 Task: Make in the project CitrusTech a sprint 'Quick Strike'. Create in the project CitrusTech a sprint 'Quick Strike'. Add in the project CitrusTech a sprint 'Quick Strike'
Action: Mouse moved to (259, 69)
Screenshot: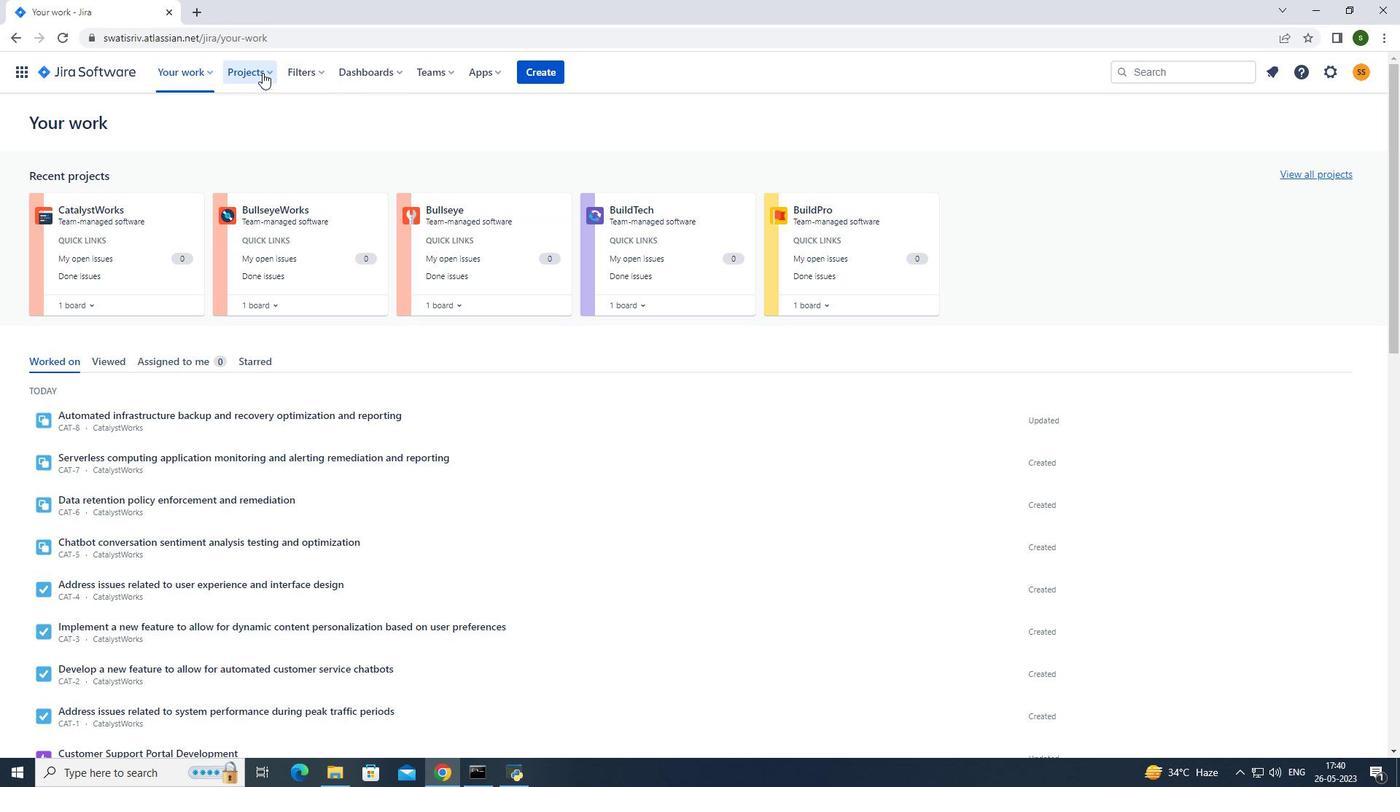 
Action: Mouse pressed left at (259, 69)
Screenshot: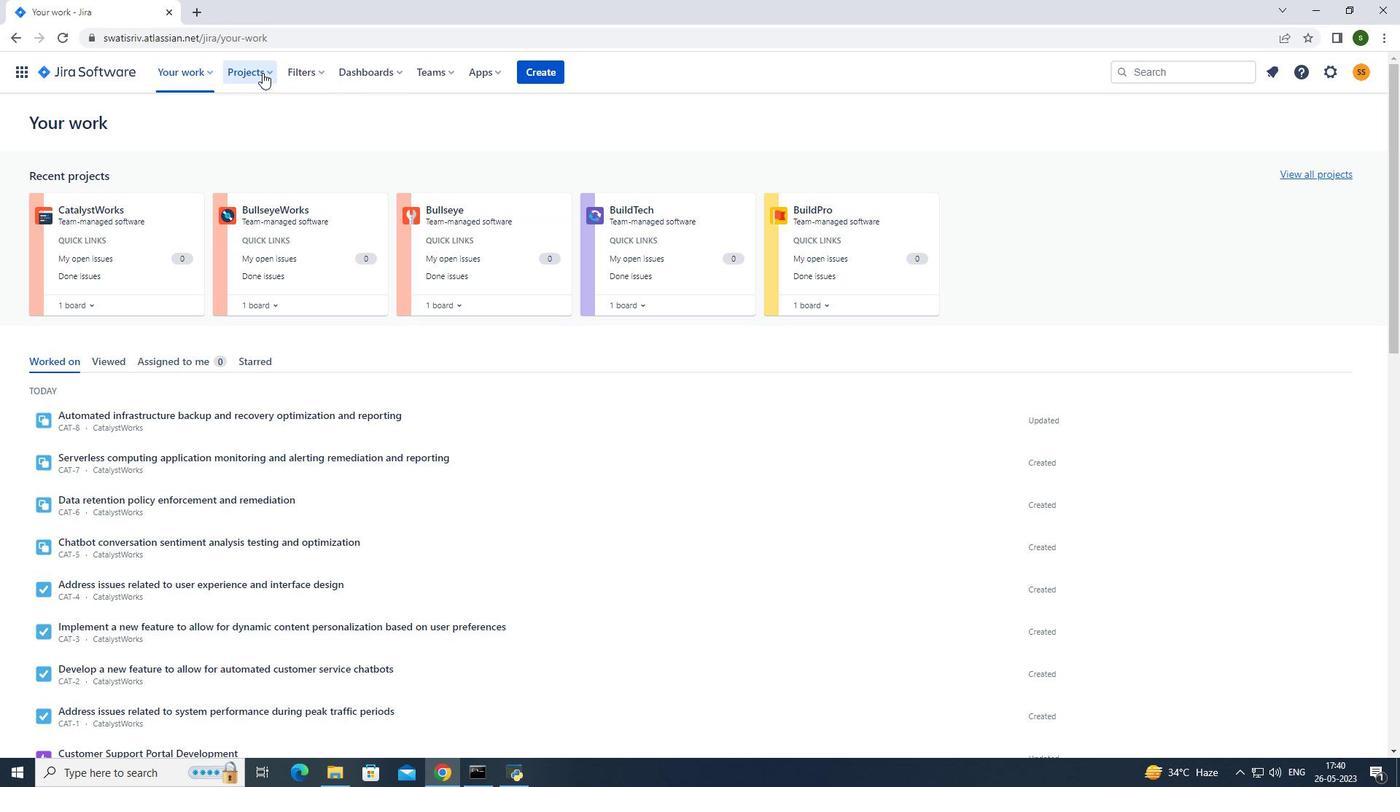
Action: Mouse moved to (275, 137)
Screenshot: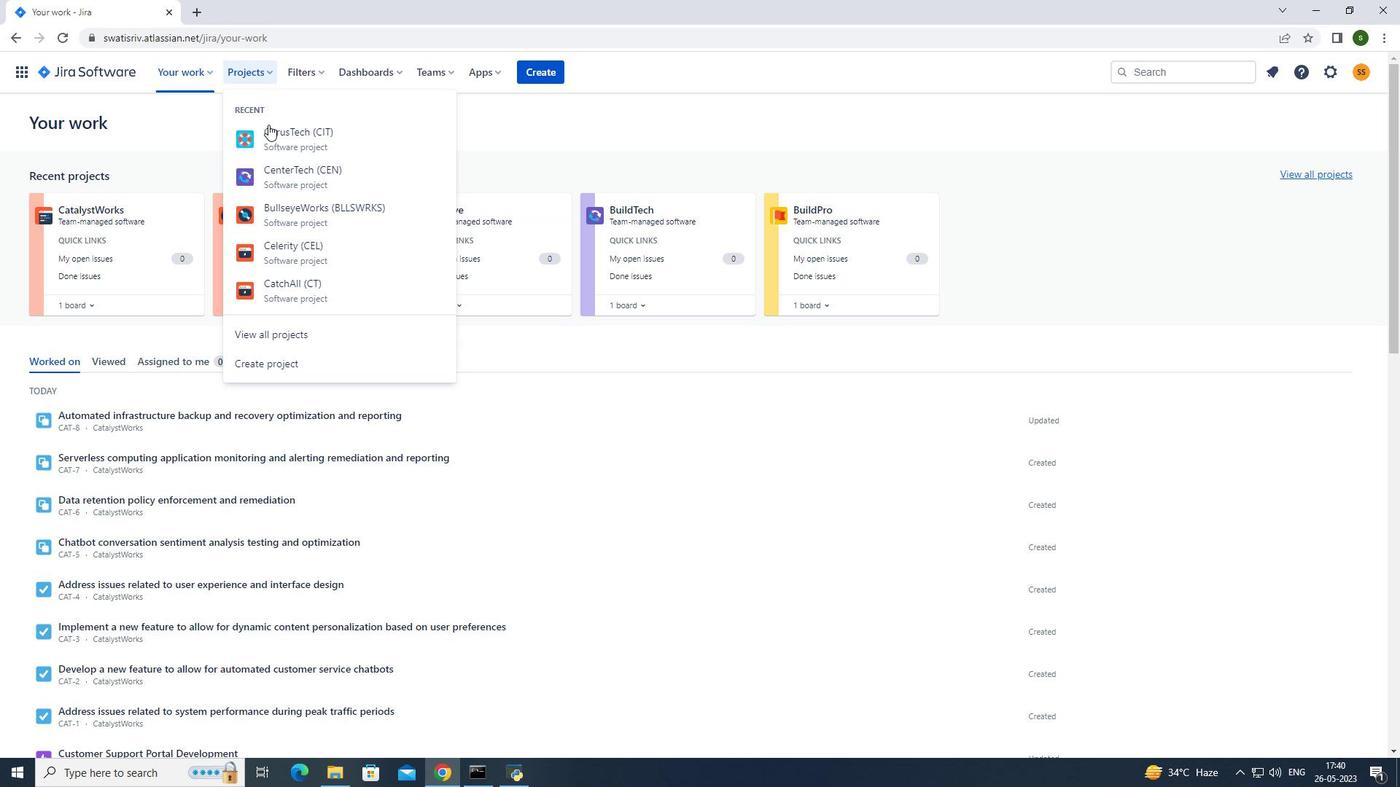 
Action: Mouse pressed left at (275, 137)
Screenshot: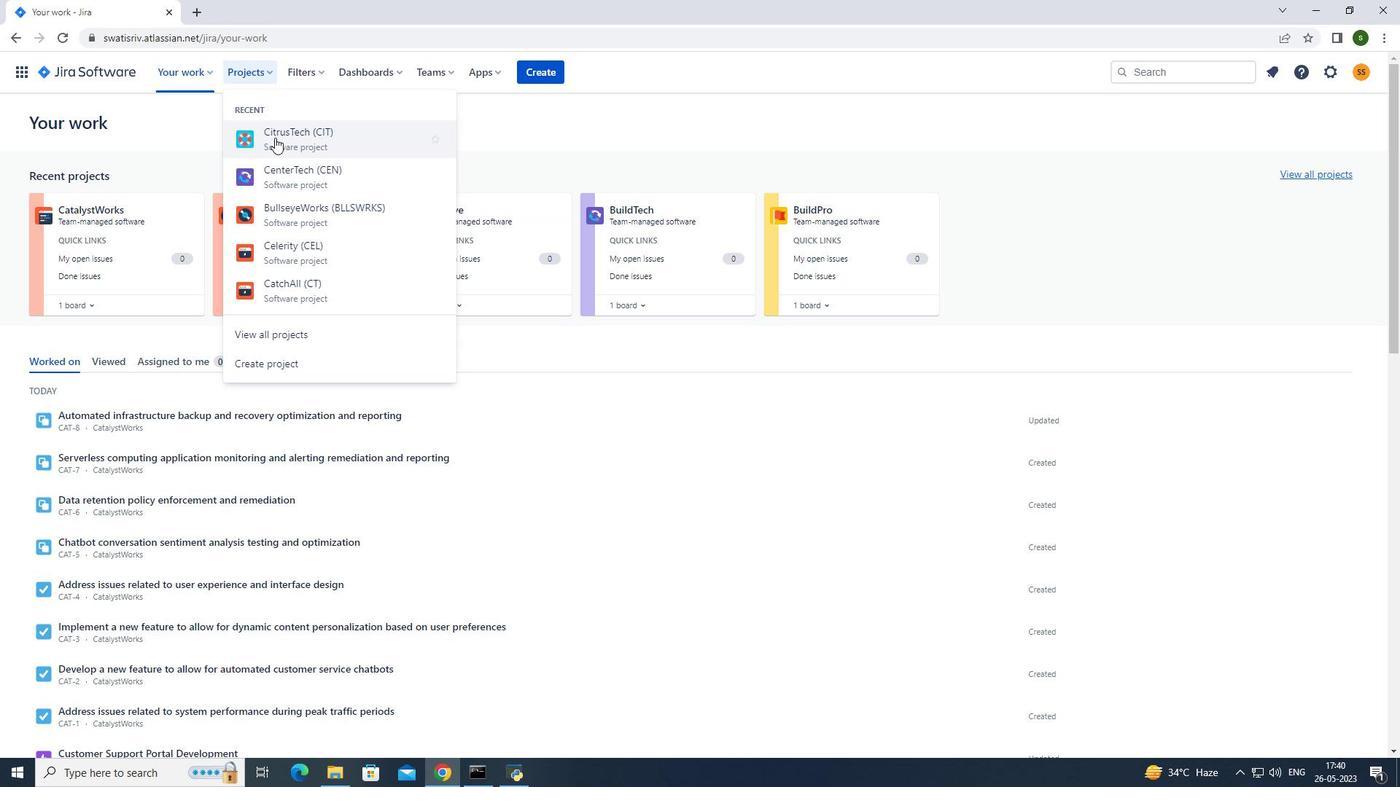 
Action: Mouse moved to (91, 215)
Screenshot: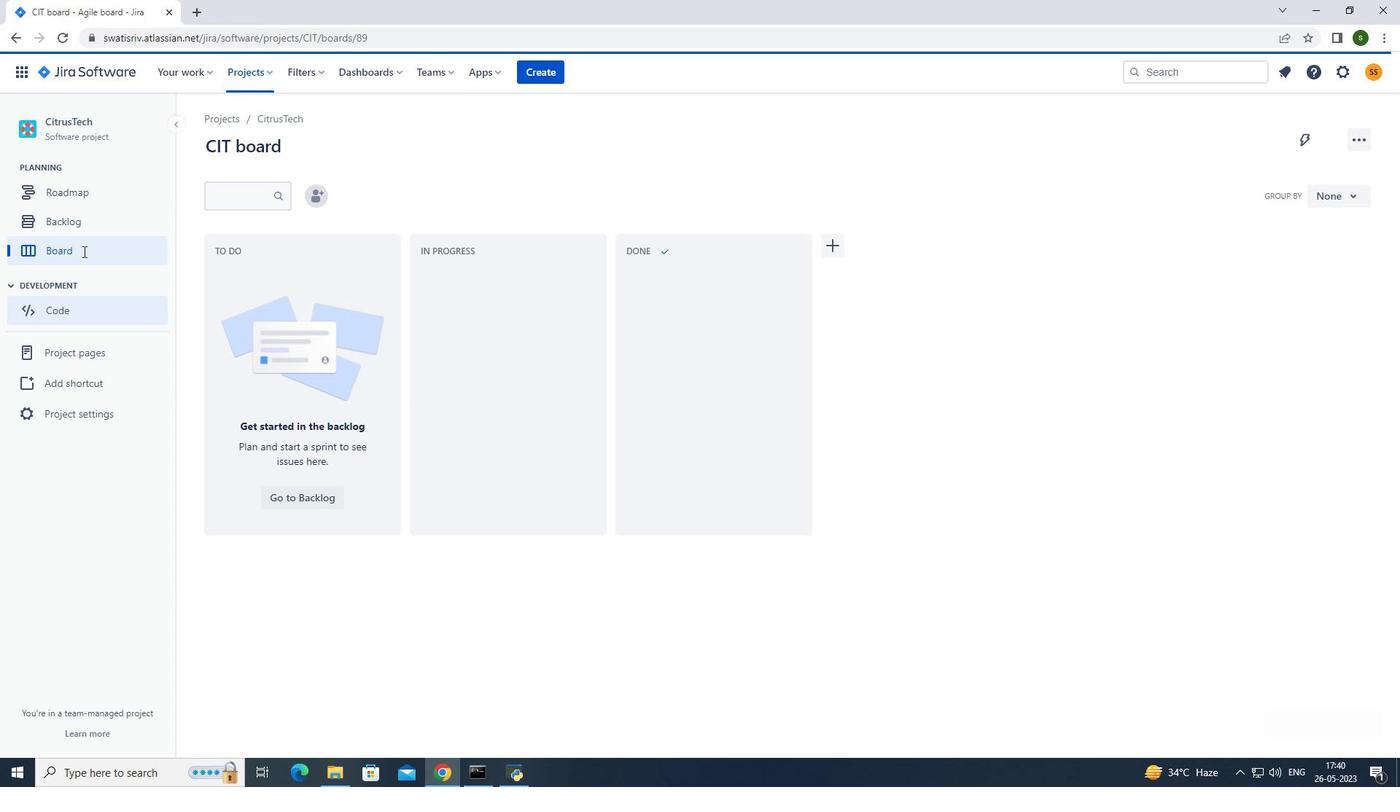 
Action: Mouse pressed left at (91, 215)
Screenshot: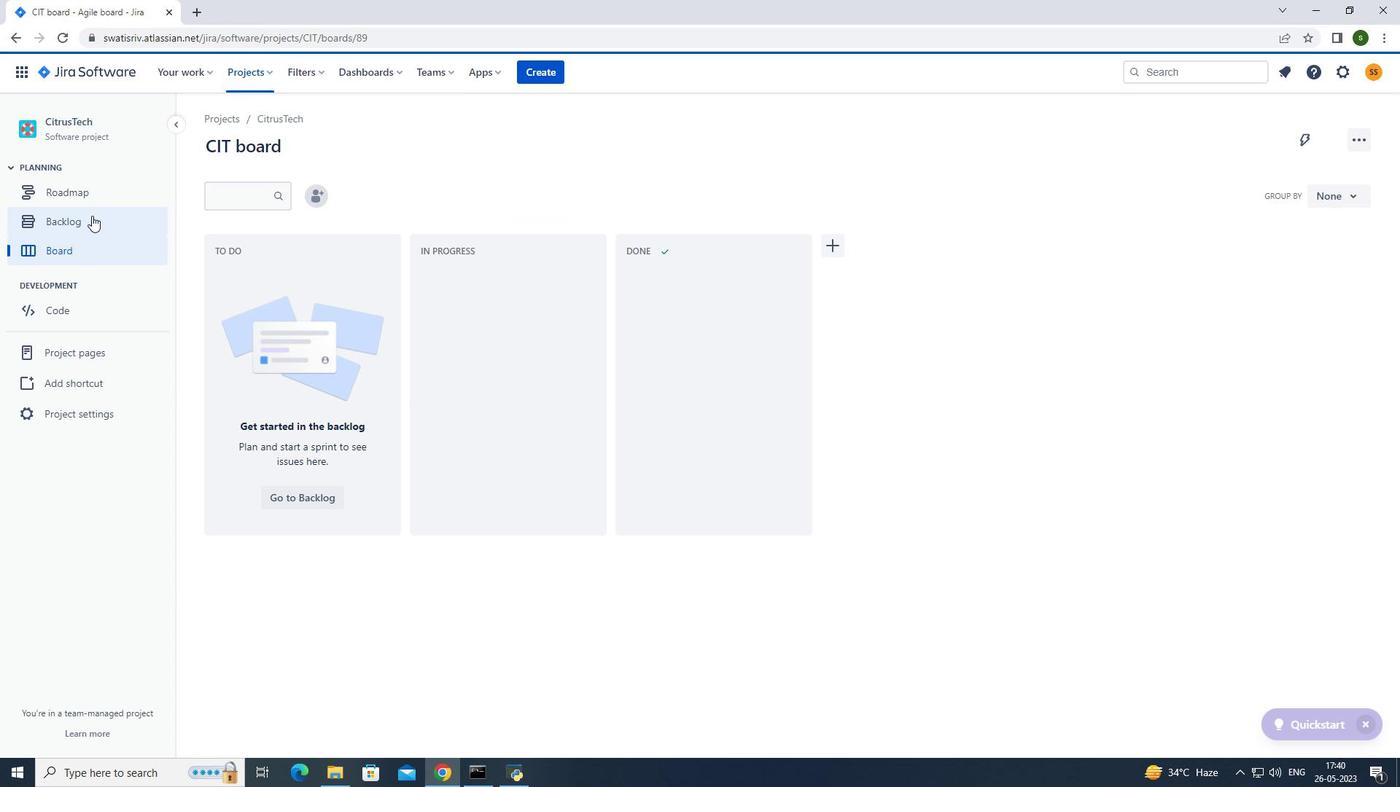
Action: Mouse moved to (1332, 232)
Screenshot: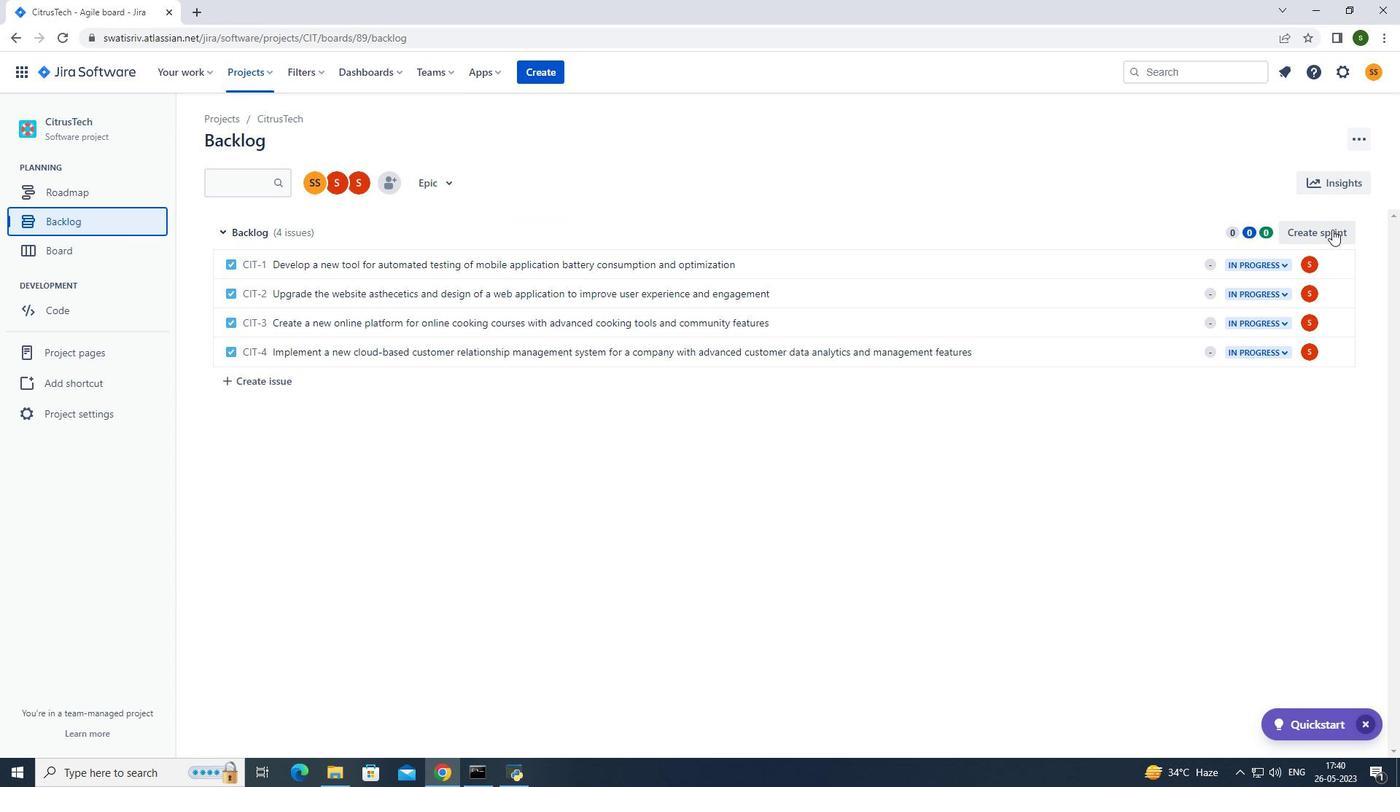 
Action: Mouse pressed left at (1332, 232)
Screenshot: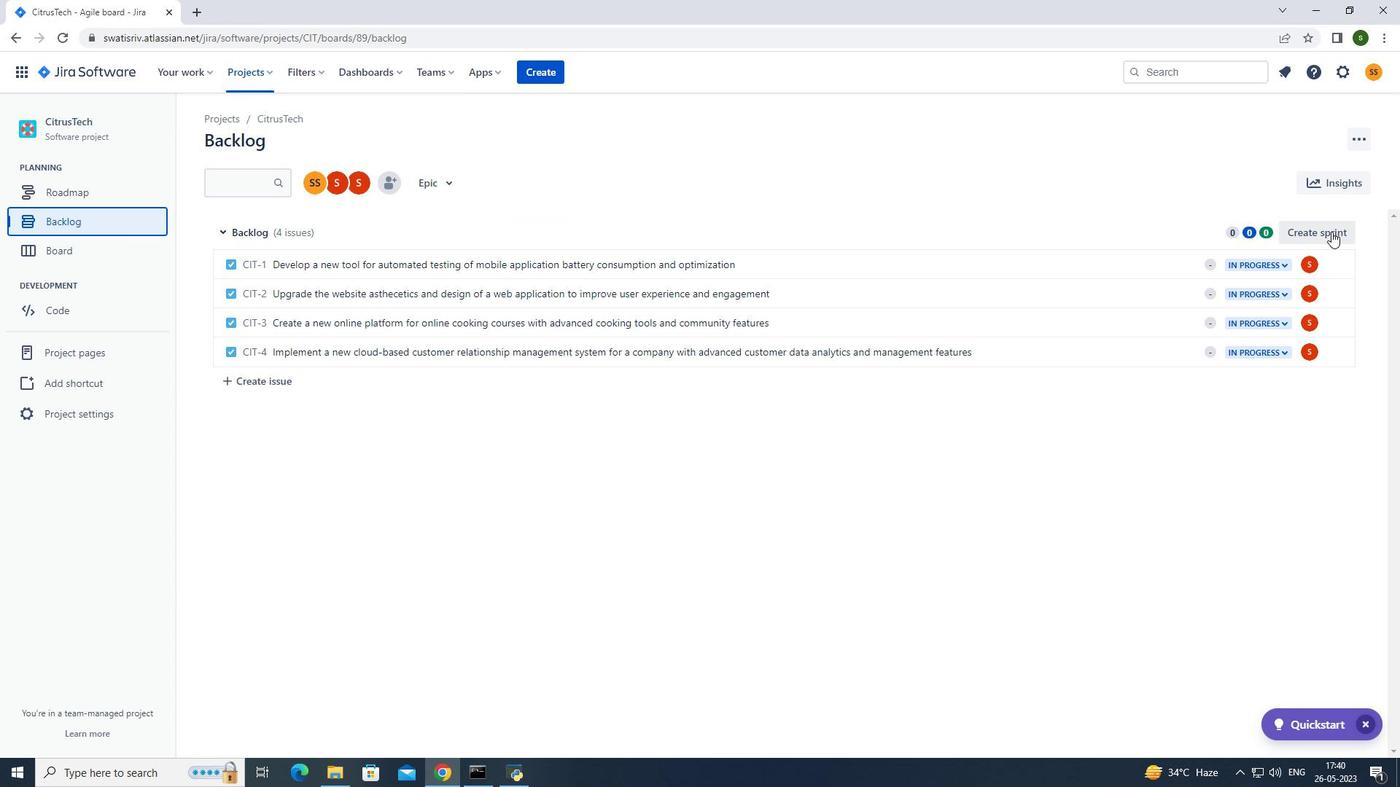 
Action: Mouse moved to (1346, 230)
Screenshot: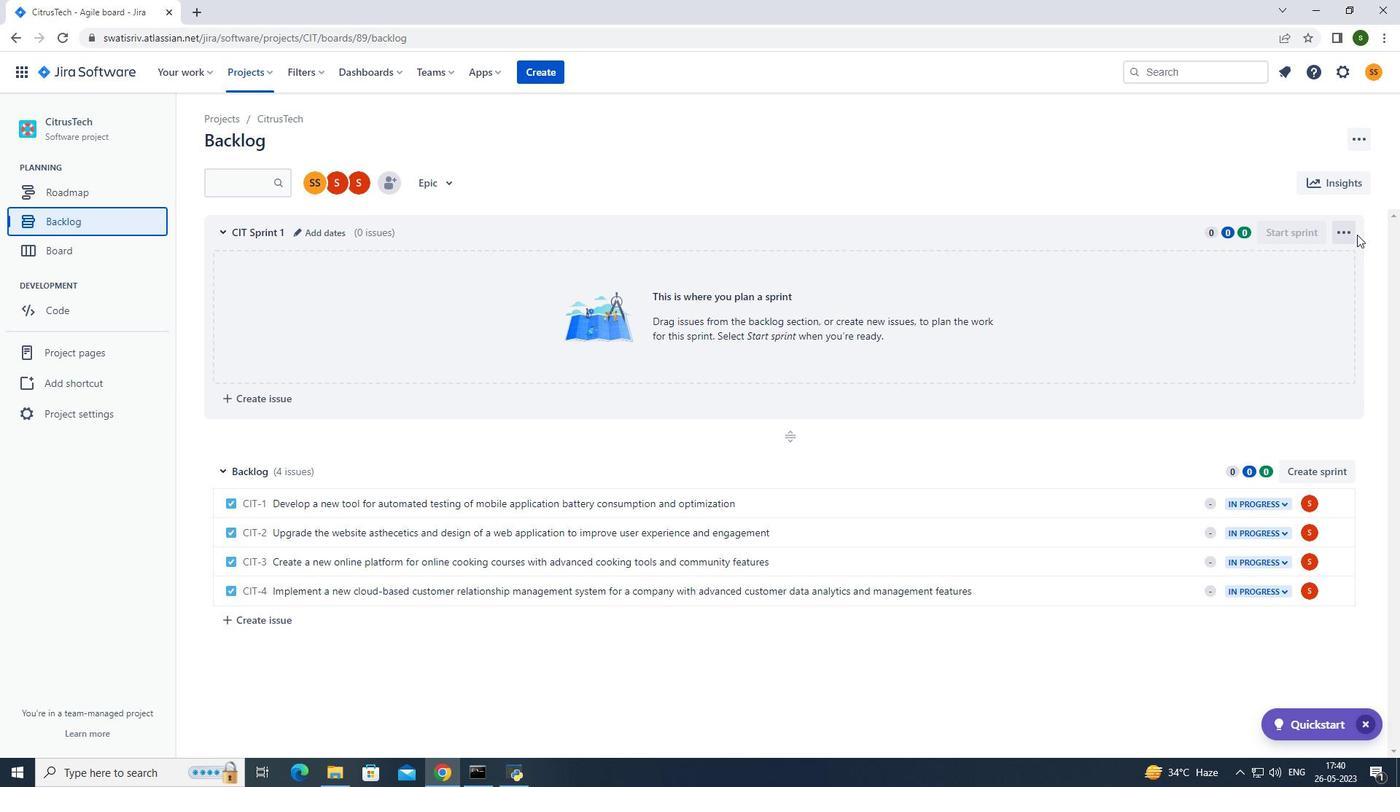 
Action: Mouse pressed left at (1346, 230)
Screenshot: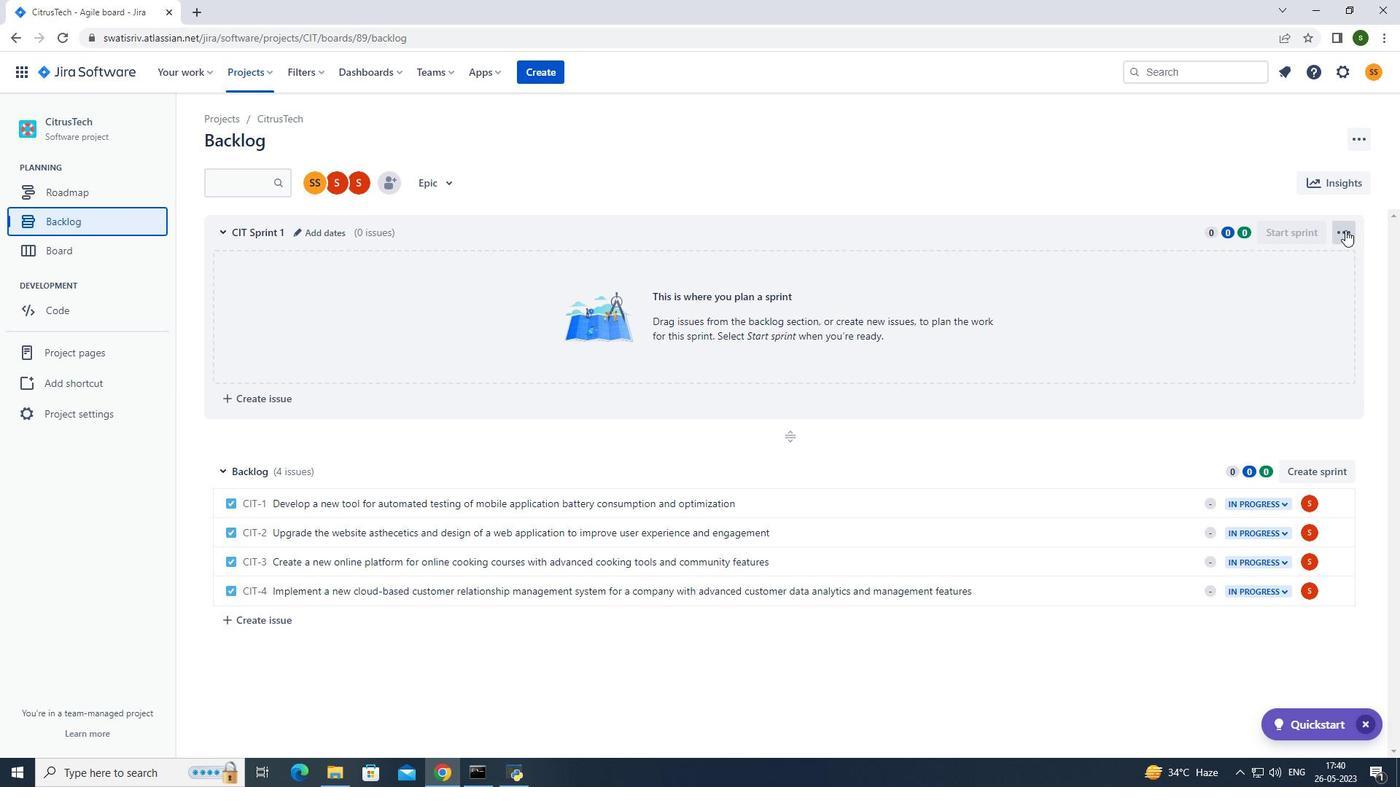 
Action: Mouse moved to (1327, 263)
Screenshot: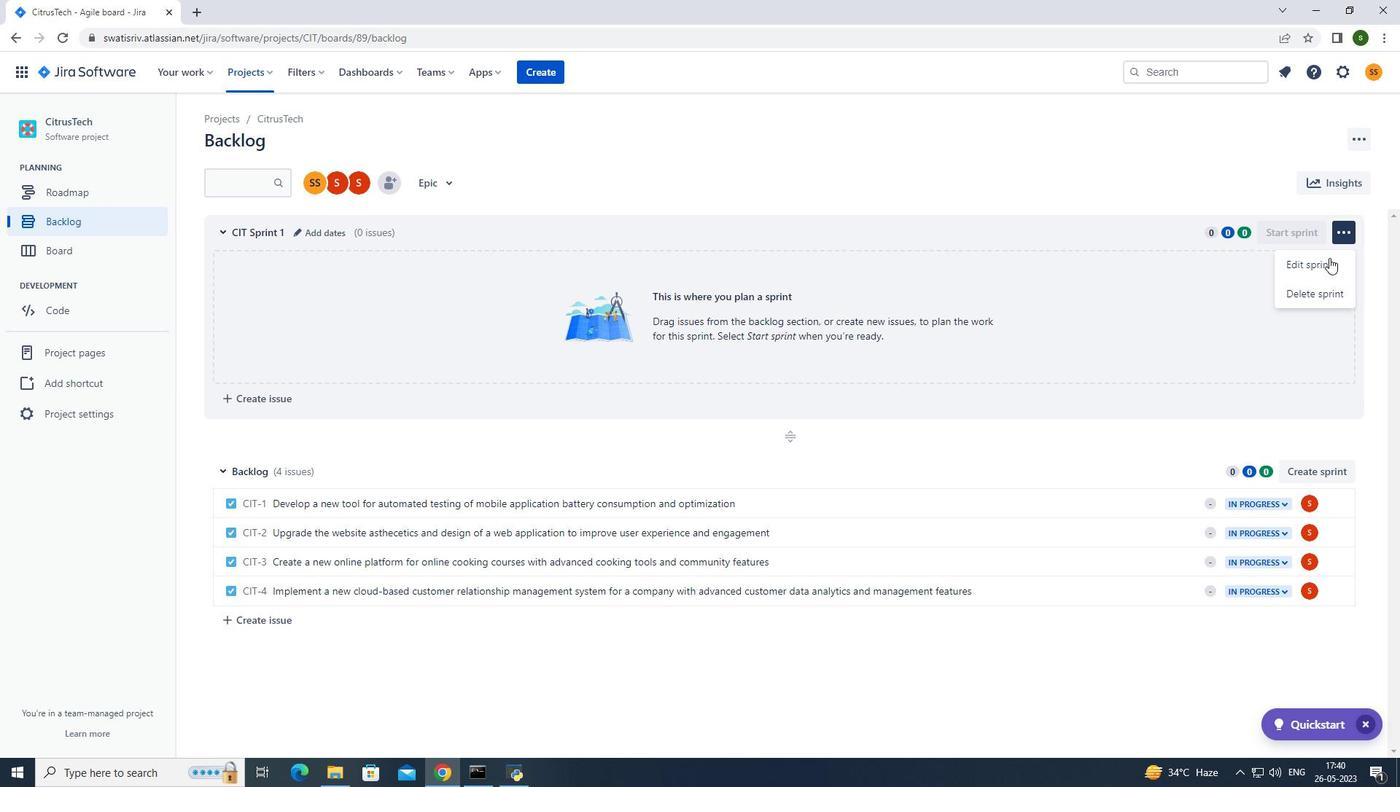 
Action: Mouse pressed left at (1327, 263)
Screenshot: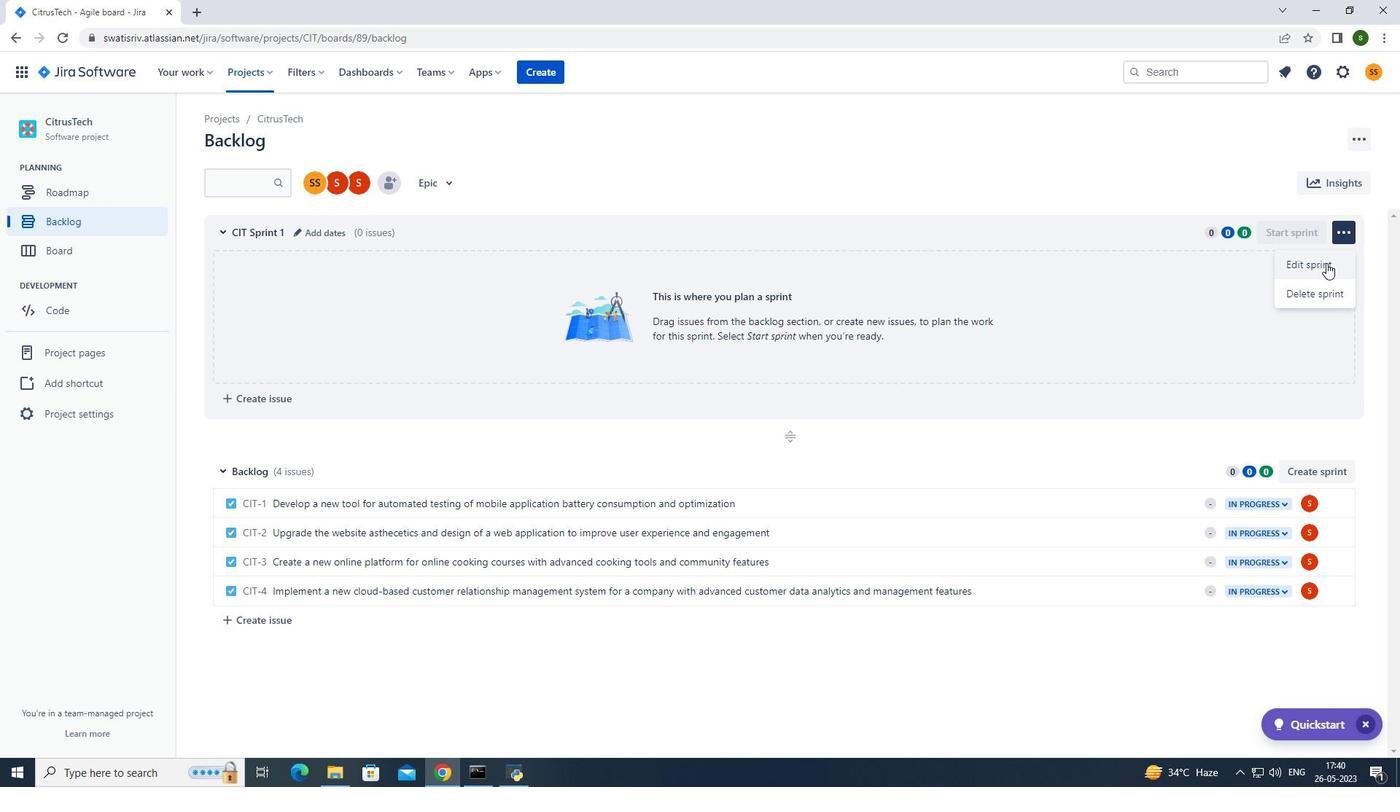 
Action: Mouse moved to (603, 180)
Screenshot: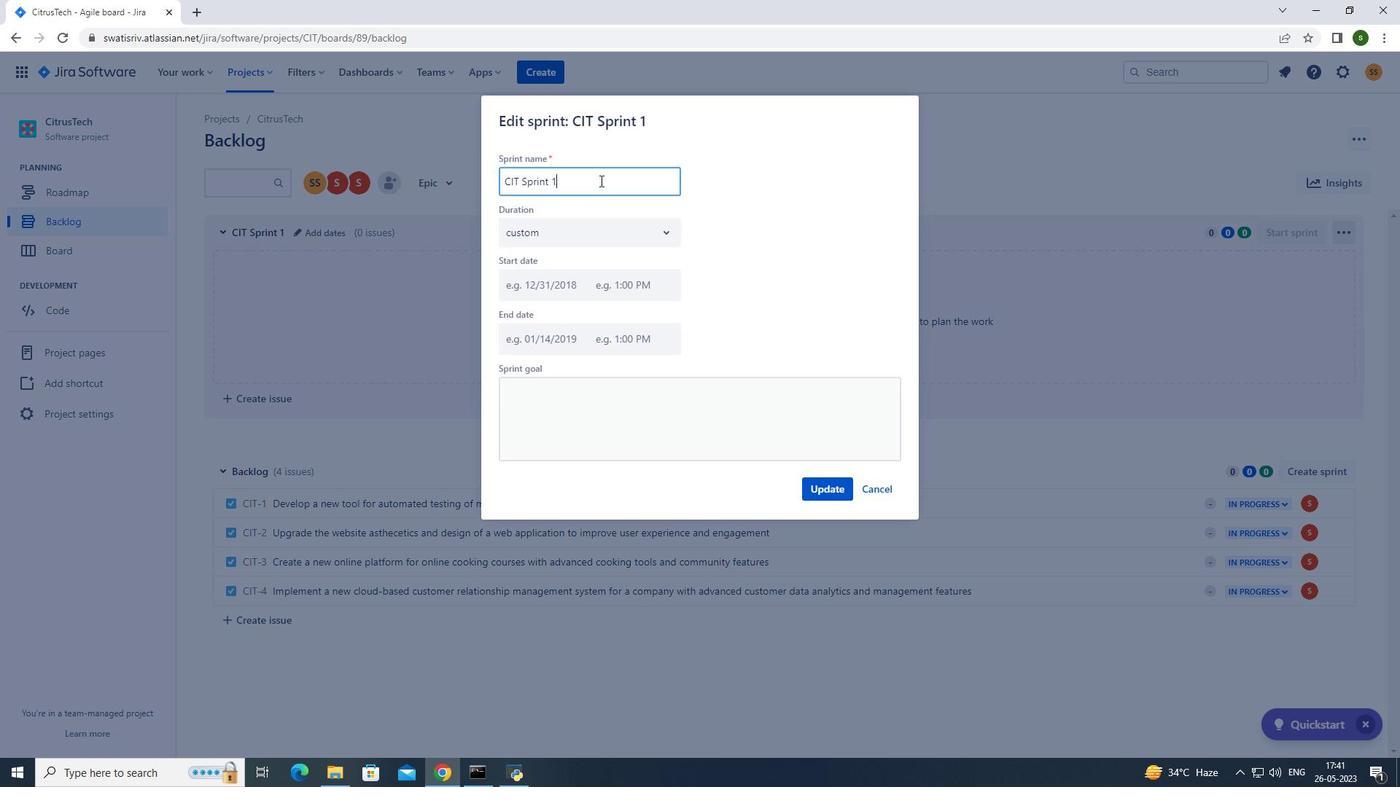 
Action: Key pressed <Key.backspace><Key.backspace><Key.backspace><Key.backspace><Key.backspace><Key.backspace><Key.backspace><Key.backspace><Key.backspace><Key.backspace><Key.backspace><Key.backspace><Key.backspace><Key.backspace><Key.caps_lock>Q<Key.caps_lock>uick<Key.space><Key.caps_lock>S<Key.caps_lock>trike
Screenshot: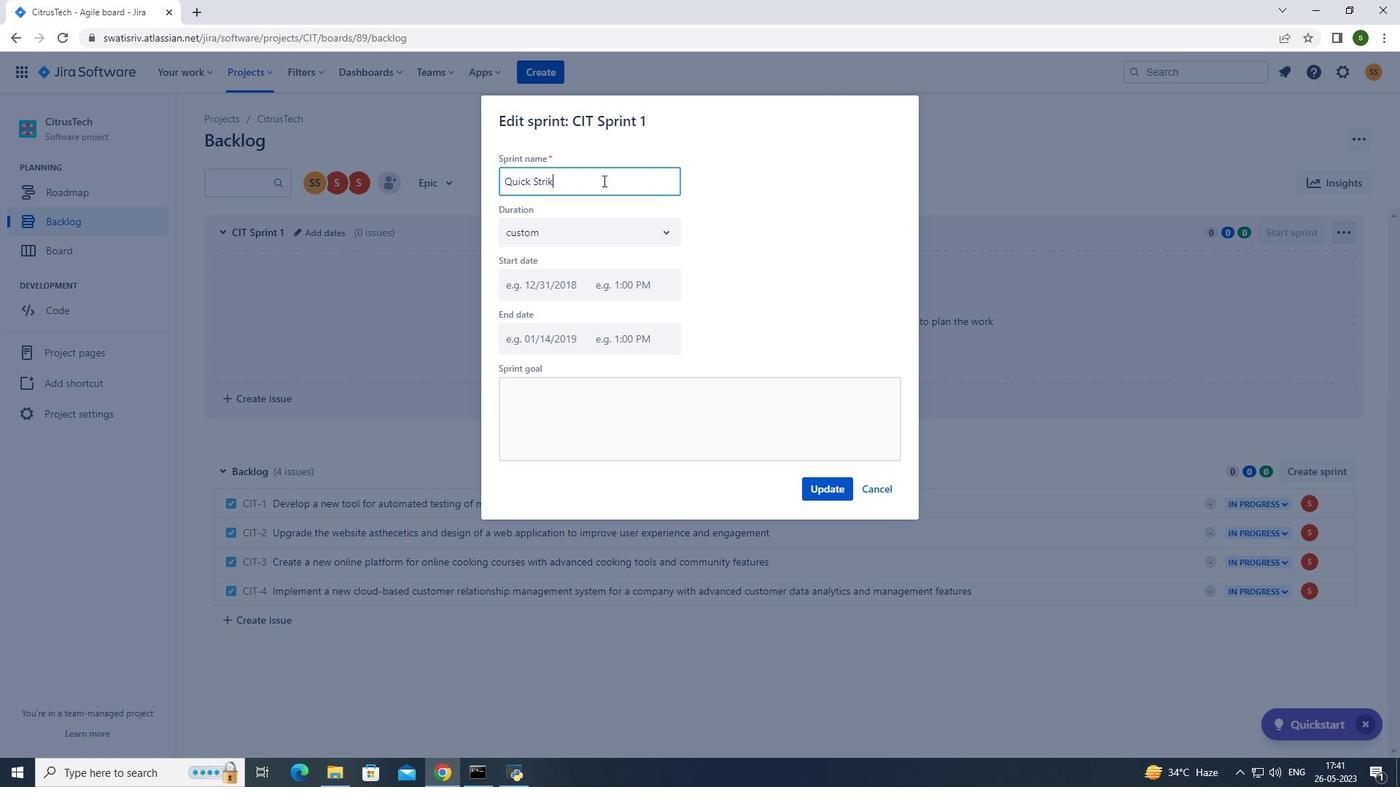 
Action: Mouse moved to (816, 489)
Screenshot: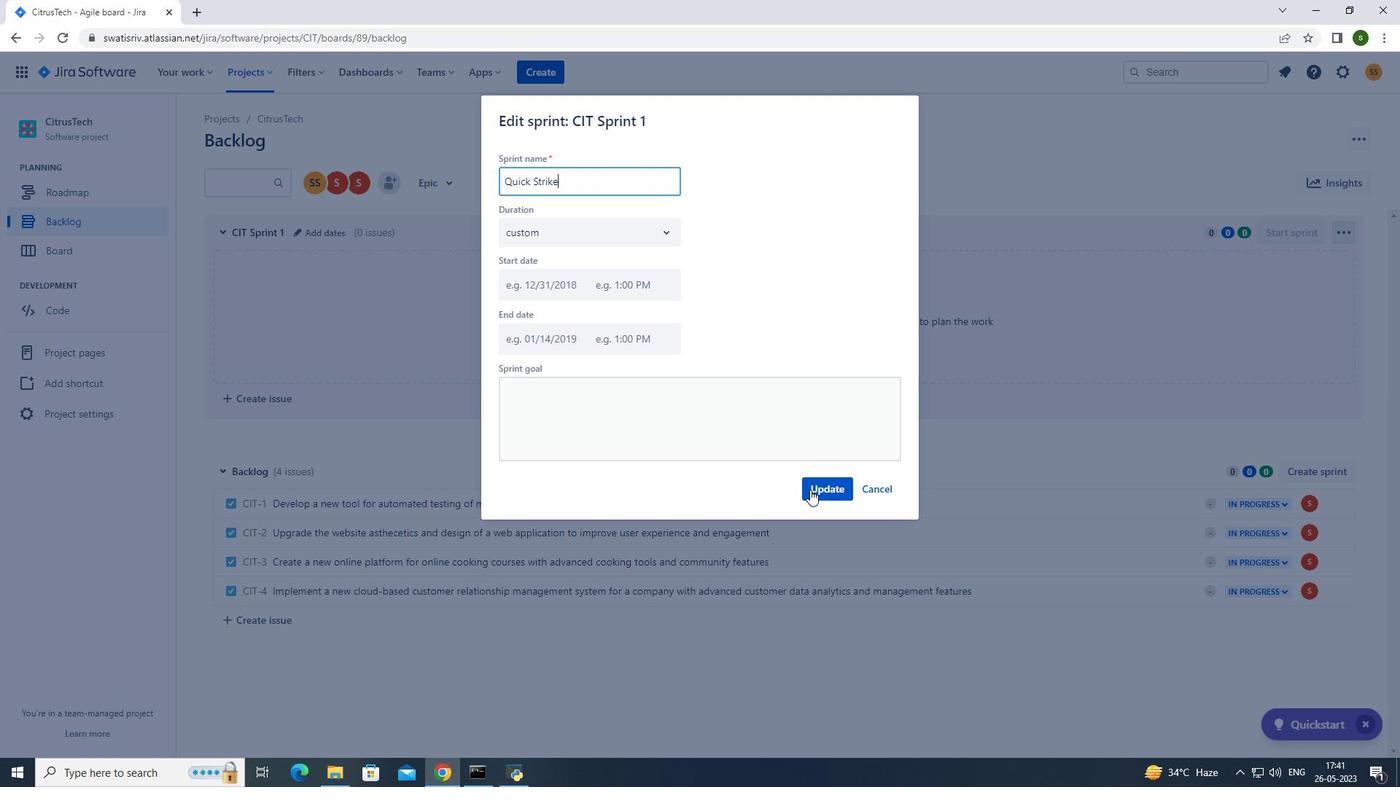 
Action: Mouse pressed left at (816, 489)
Screenshot: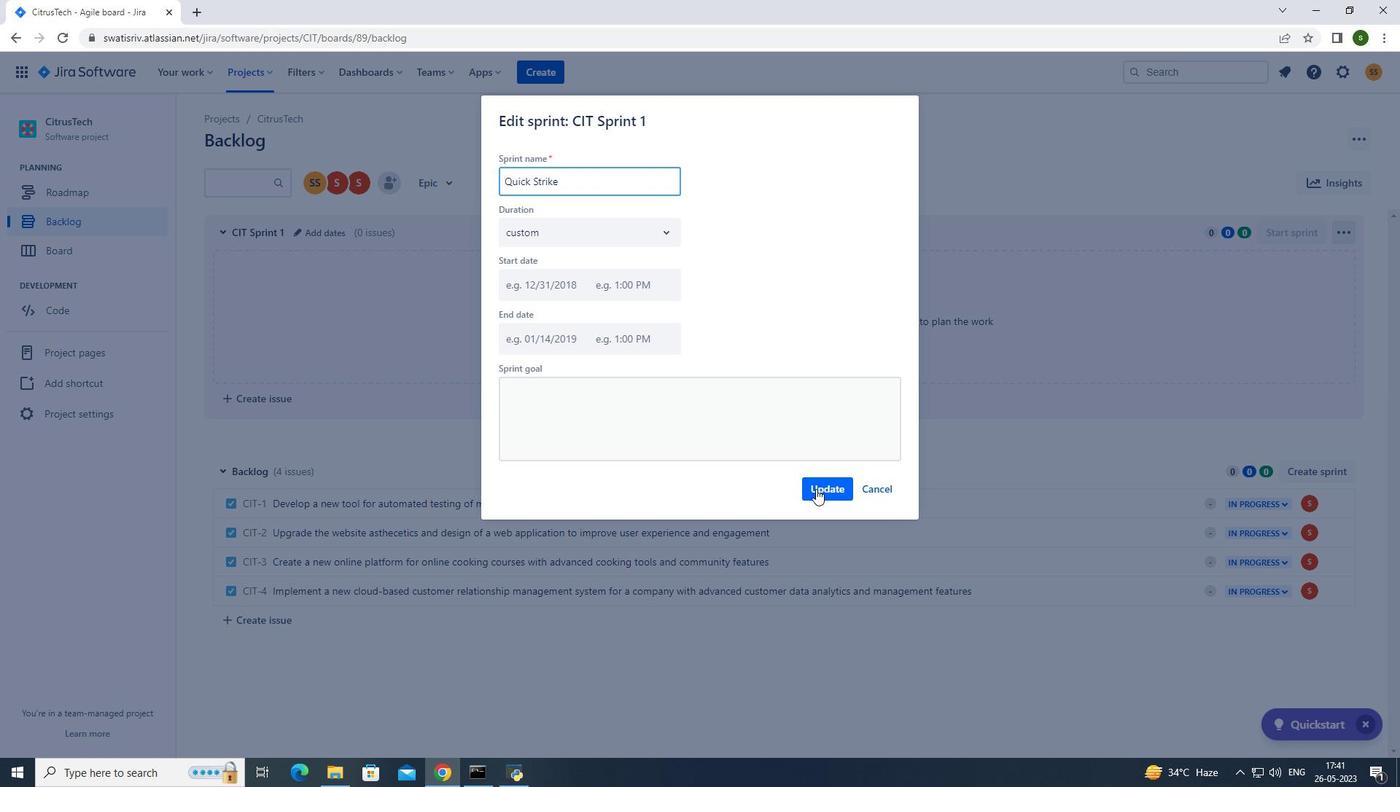 
Action: Mouse moved to (253, 71)
Screenshot: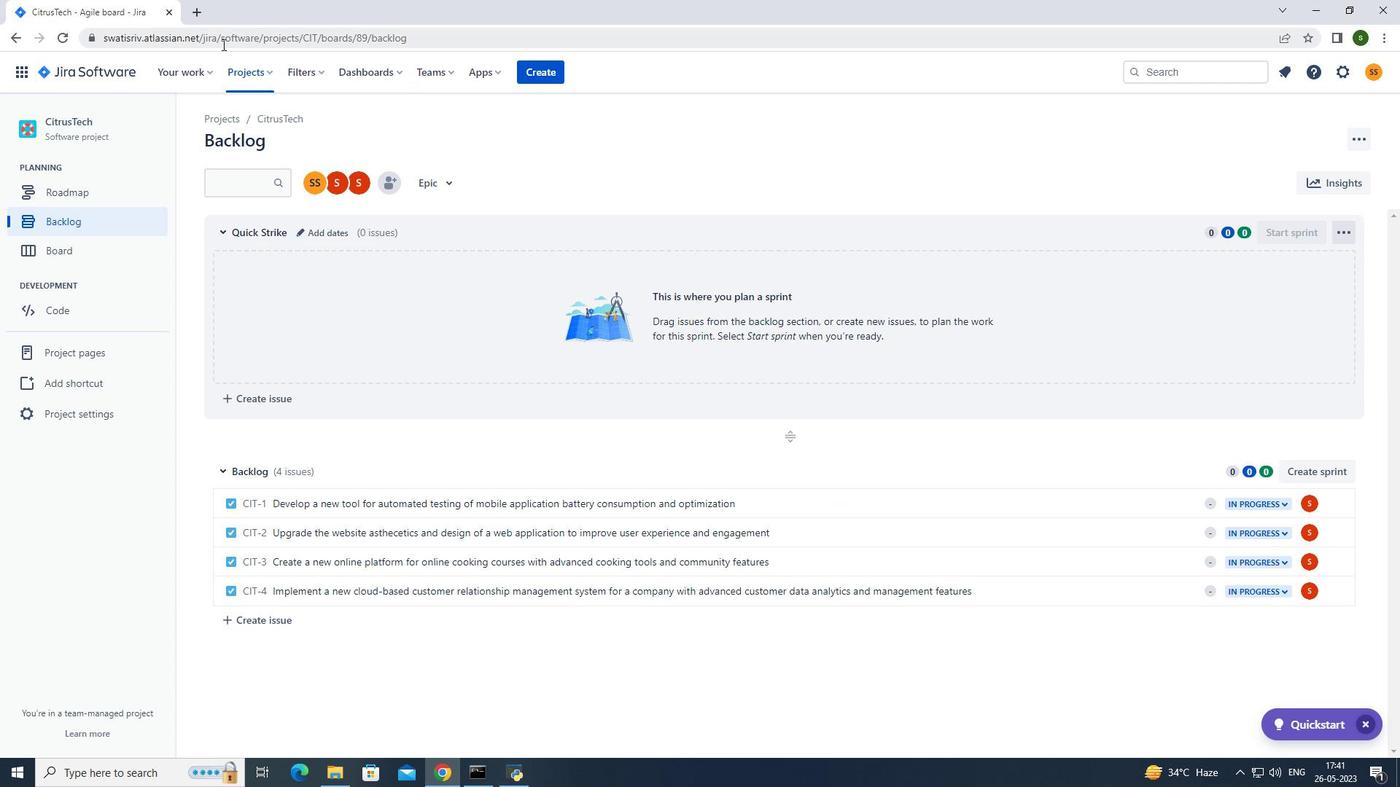 
Action: Mouse pressed left at (253, 71)
Screenshot: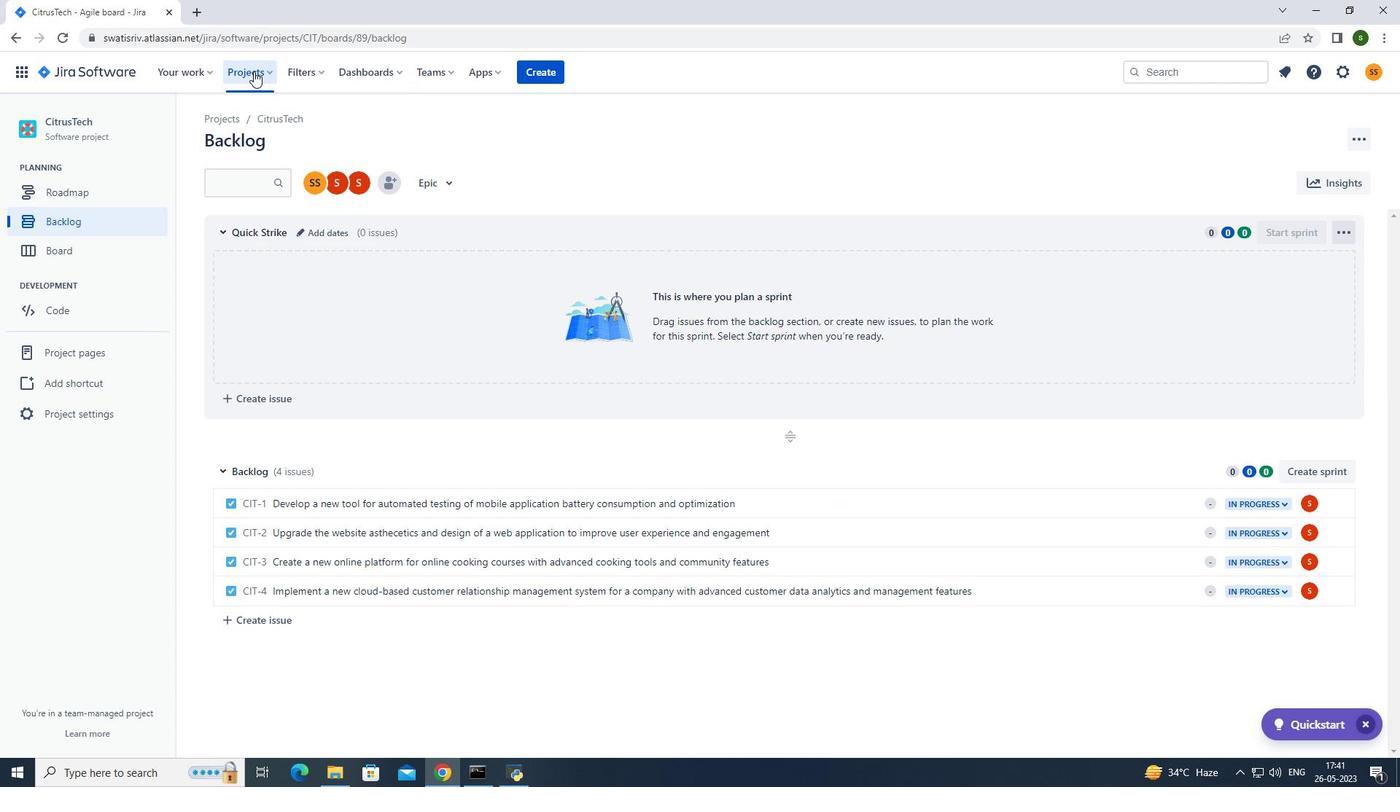 
Action: Mouse moved to (306, 145)
Screenshot: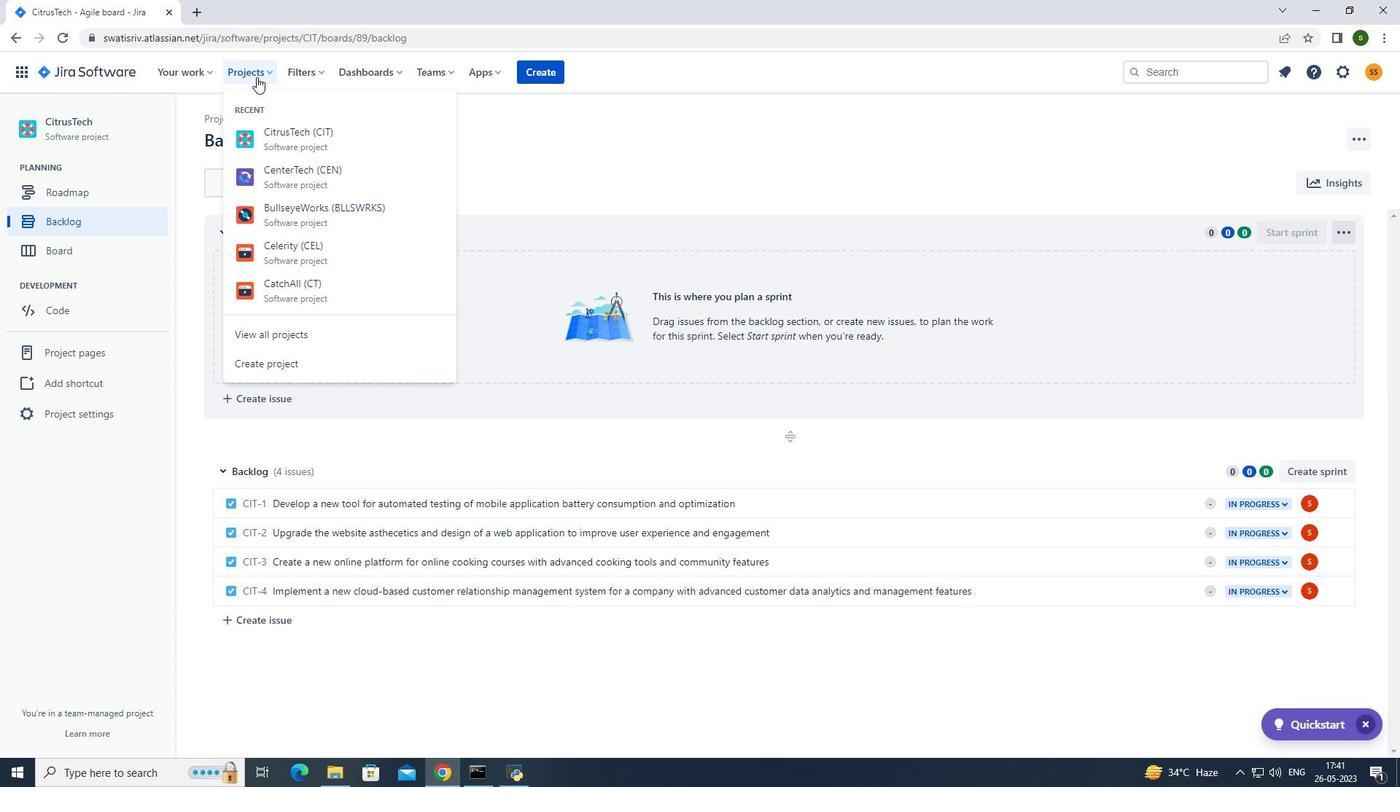 
Action: Mouse pressed left at (306, 145)
Screenshot: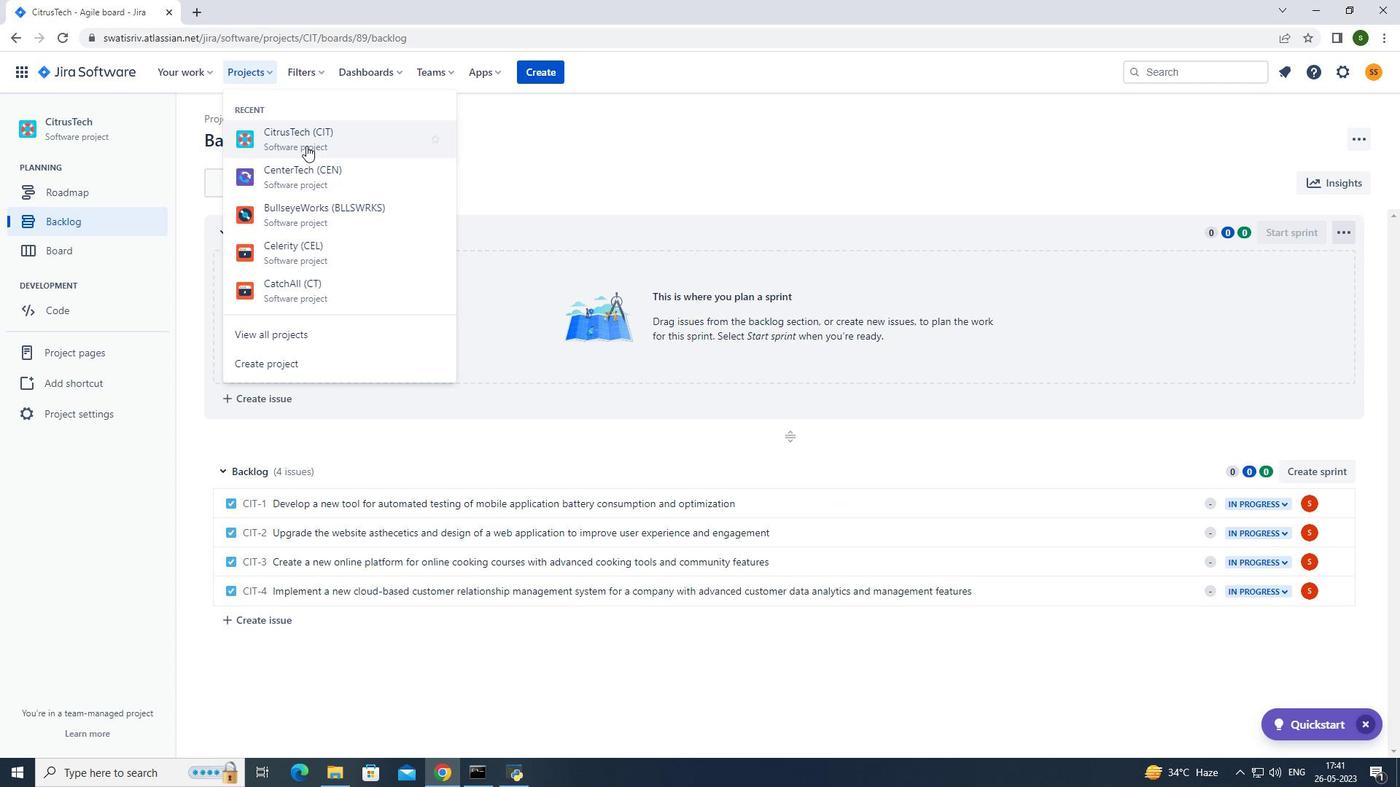 
Action: Mouse moved to (90, 226)
Screenshot: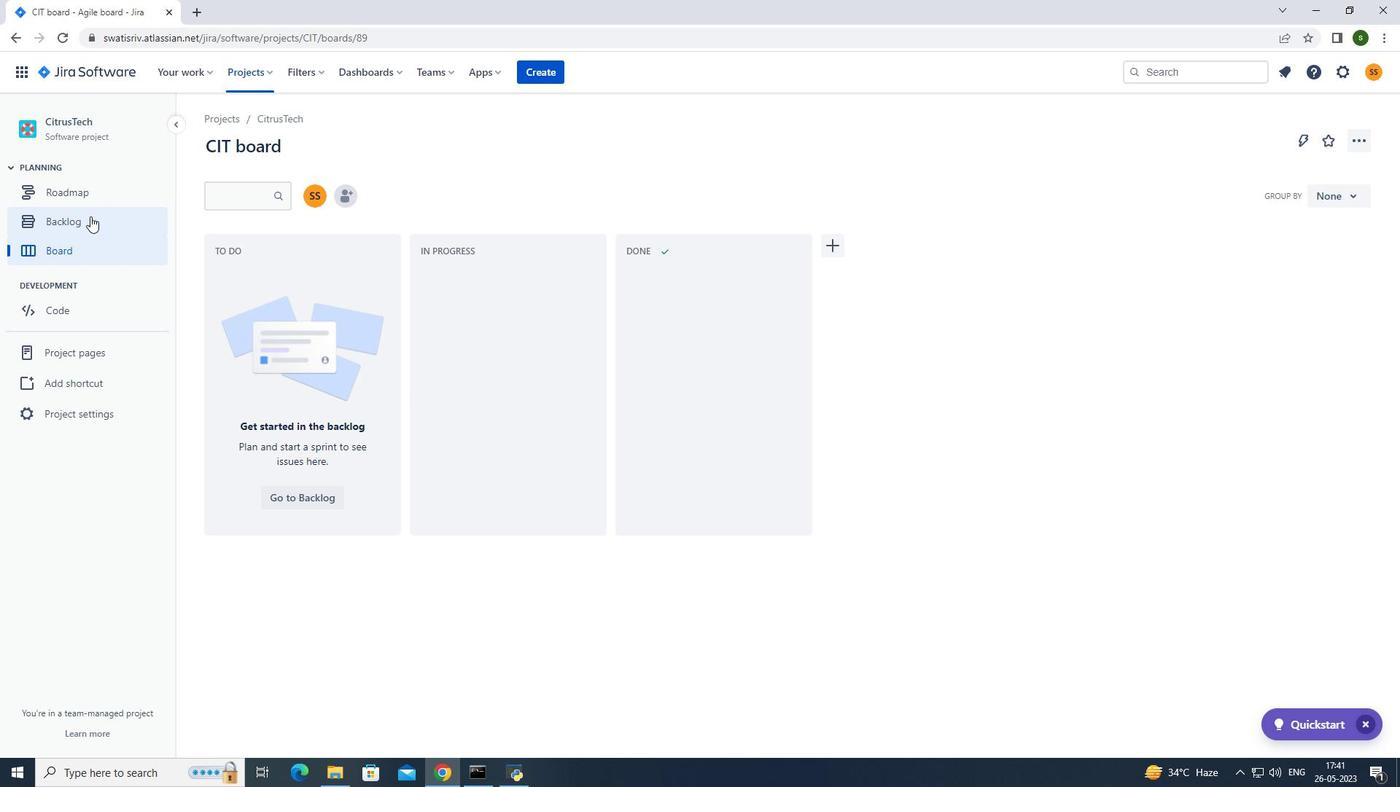 
Action: Mouse pressed left at (90, 226)
Screenshot: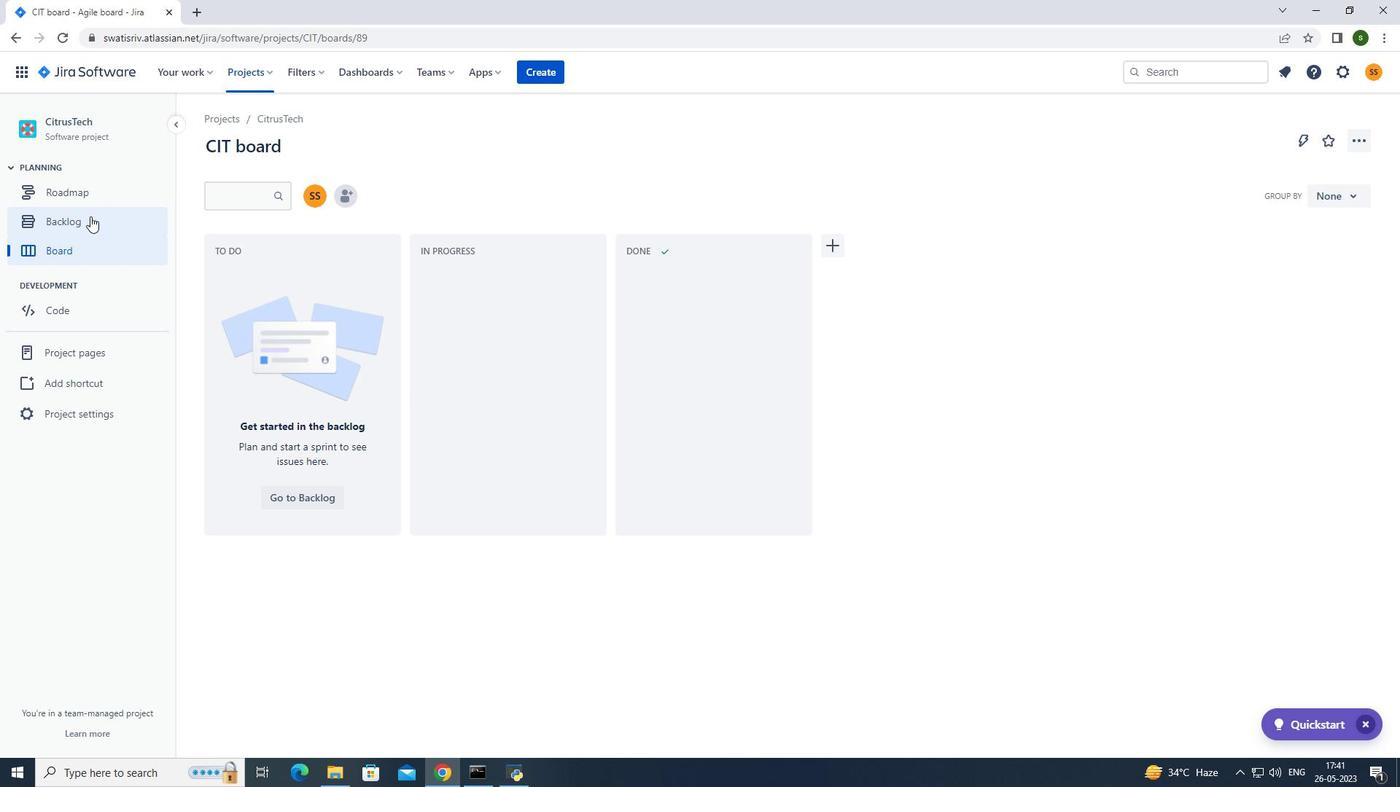 
Action: Mouse moved to (1305, 464)
Screenshot: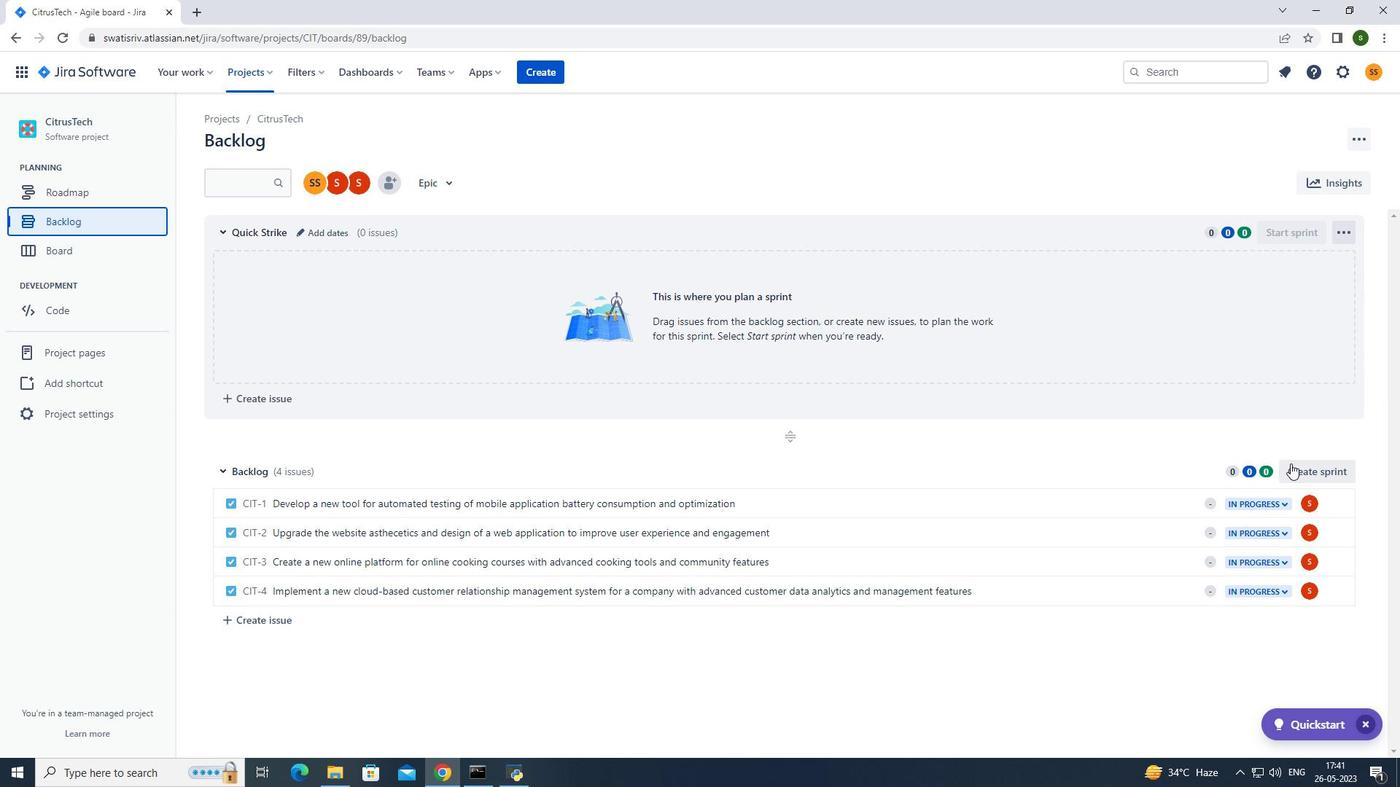
Action: Mouse pressed left at (1305, 464)
Screenshot: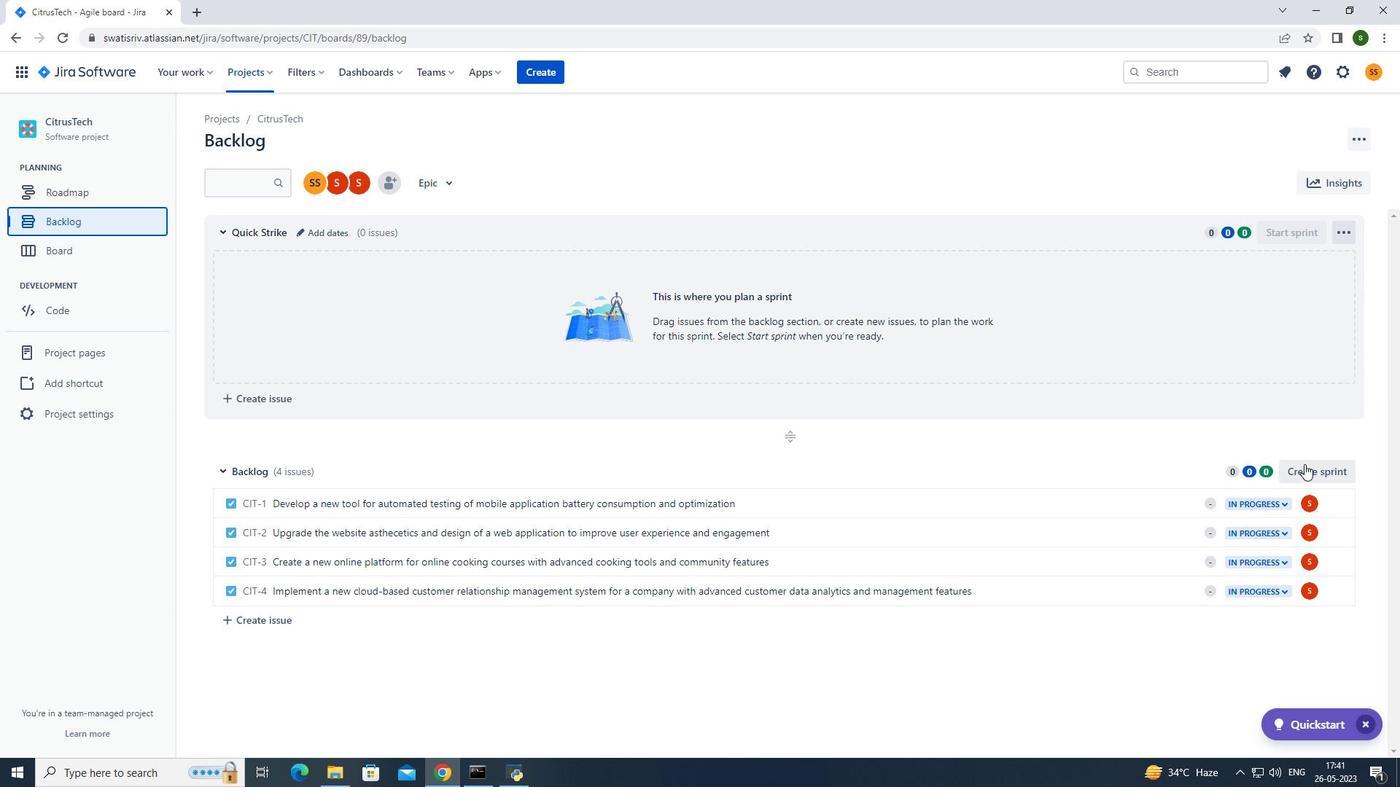 
Action: Mouse moved to (1348, 470)
Screenshot: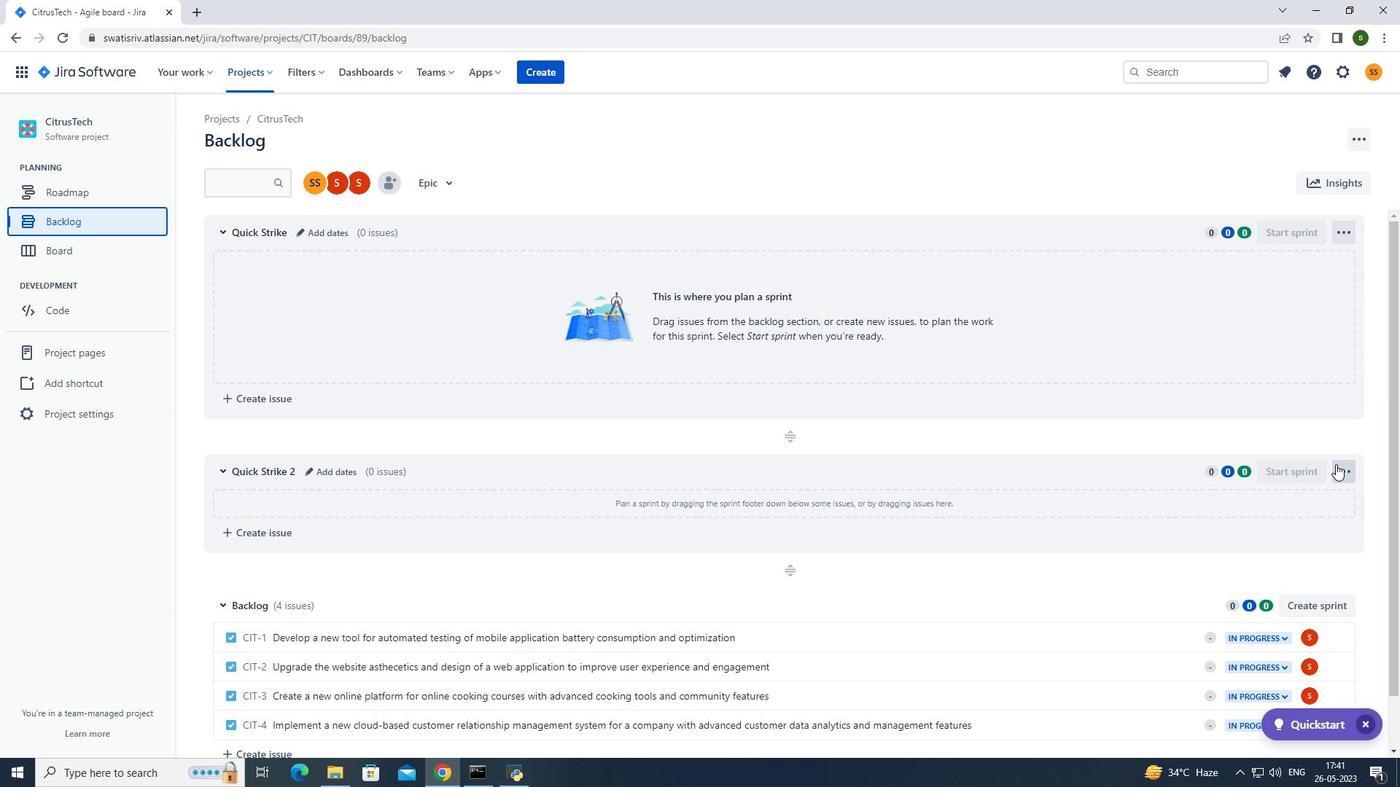 
Action: Mouse pressed left at (1348, 470)
Screenshot: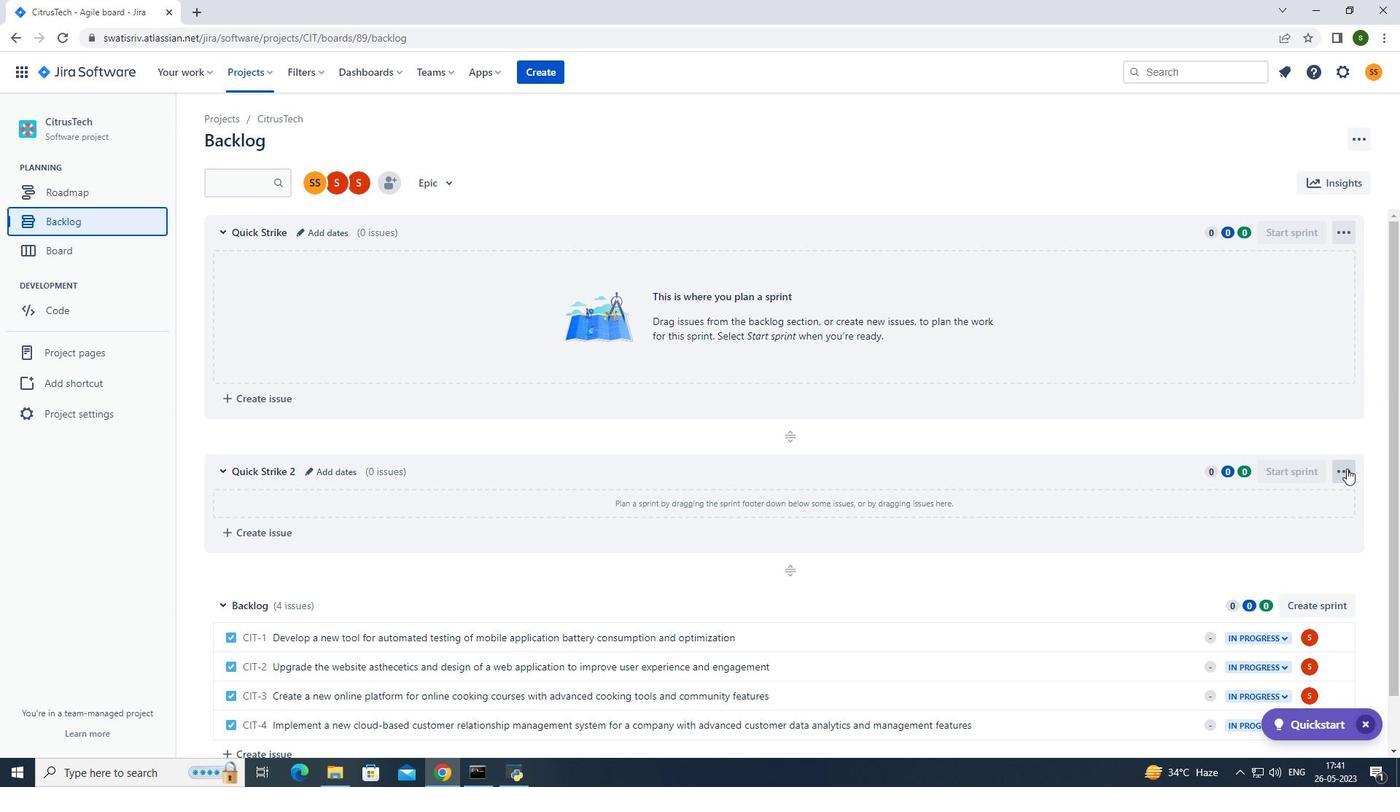 
Action: Mouse moved to (1314, 527)
Screenshot: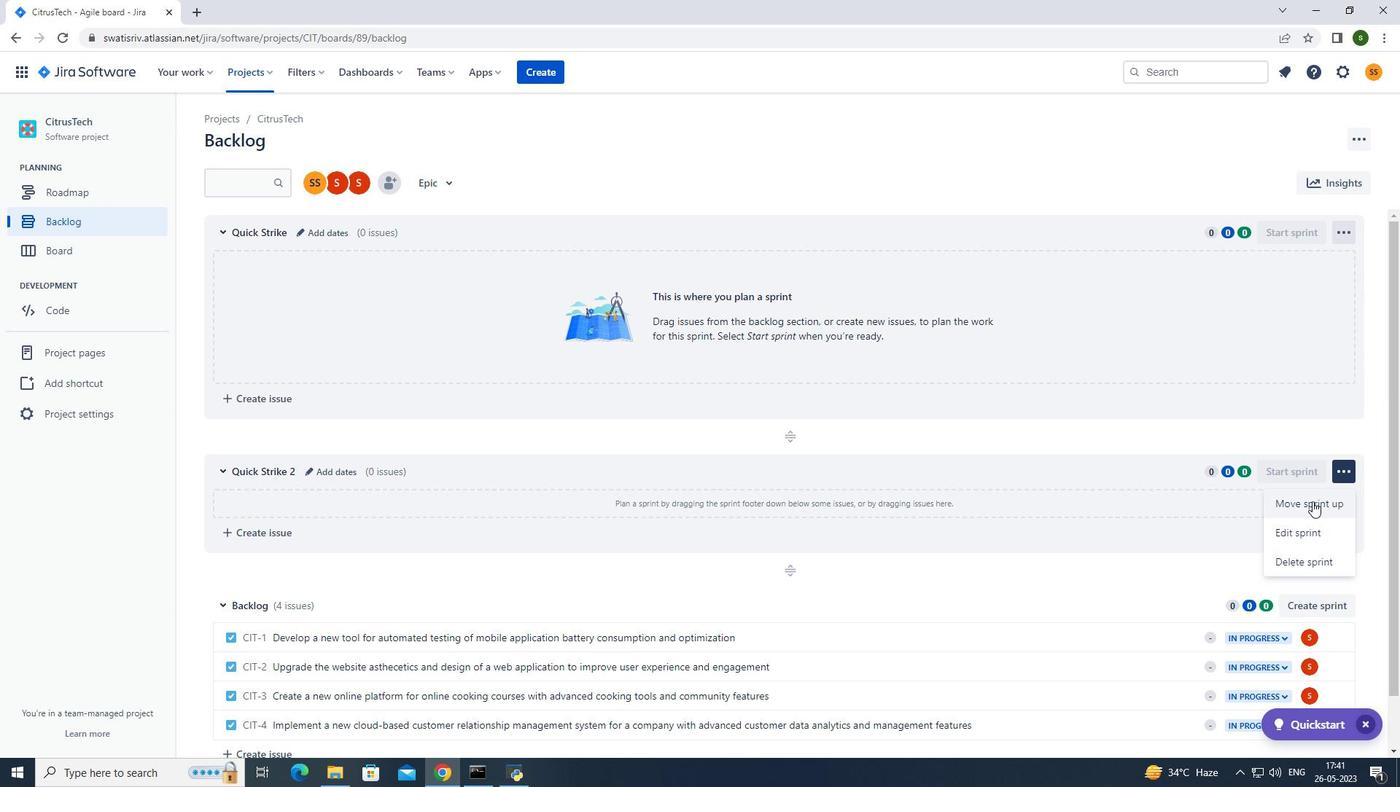 
Action: Mouse pressed left at (1314, 527)
Screenshot: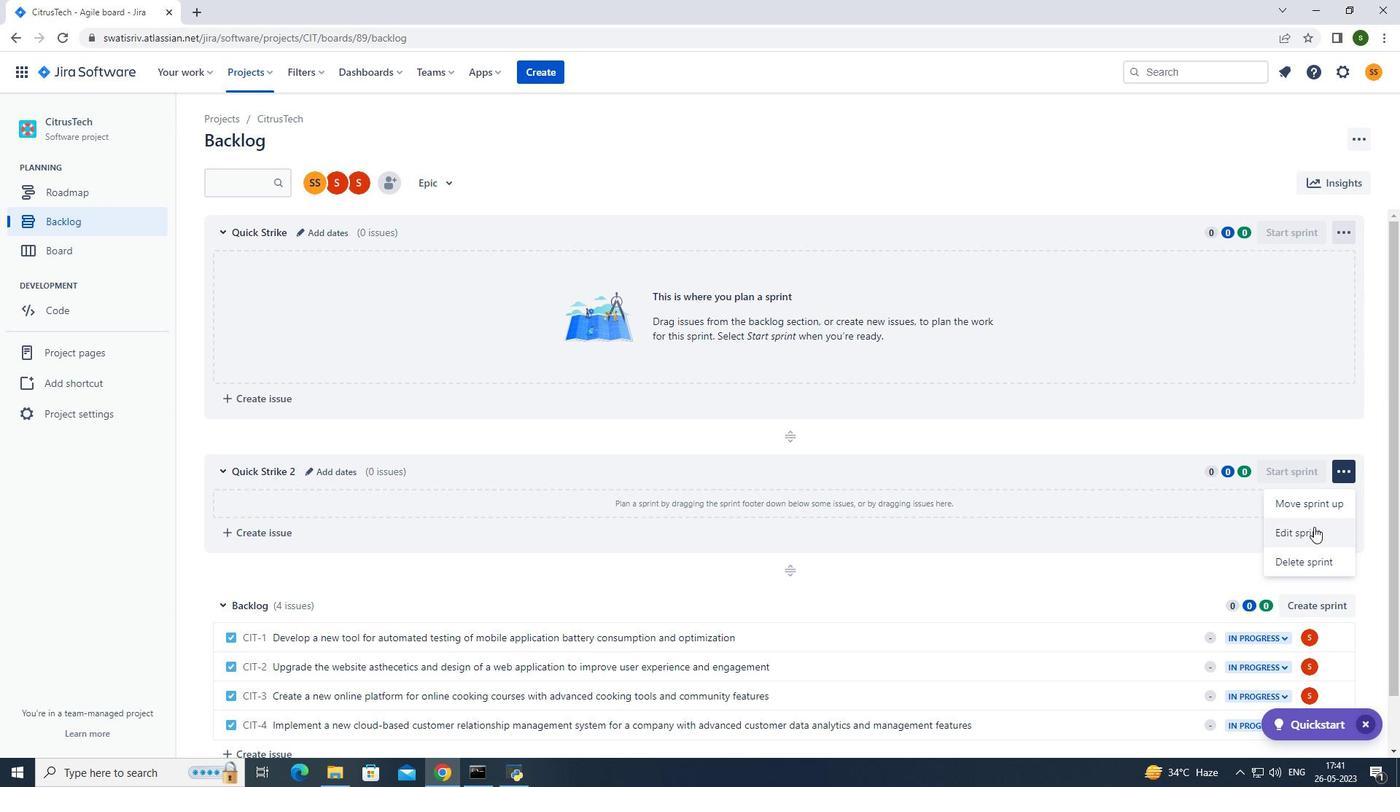 
Action: Mouse moved to (582, 175)
Screenshot: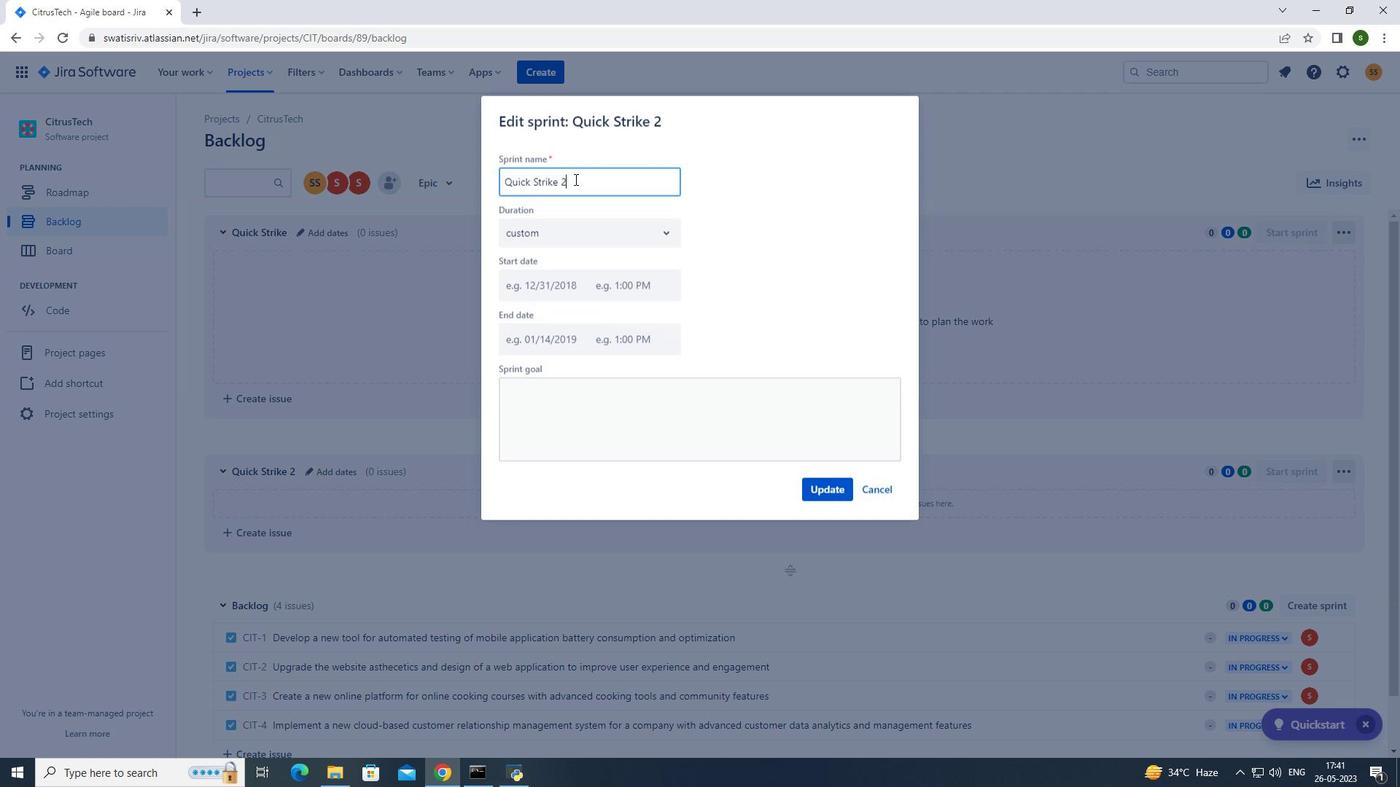 
Action: Key pressed <Key.backspace><Key.backspace><Key.backspace><Key.backspace><Key.backspace><Key.backspace><Key.backspace><Key.backspace><Key.backspace><Key.backspace><Key.backspace><Key.backspace><Key.backspace><Key.backspace><Key.backspace><Key.backspace><Key.backspace><Key.backspace><Key.caps_lock>Q<Key.caps_lock>uick<Key.space><Key.caps_lock>S<Key.caps_lock>trike
Screenshot: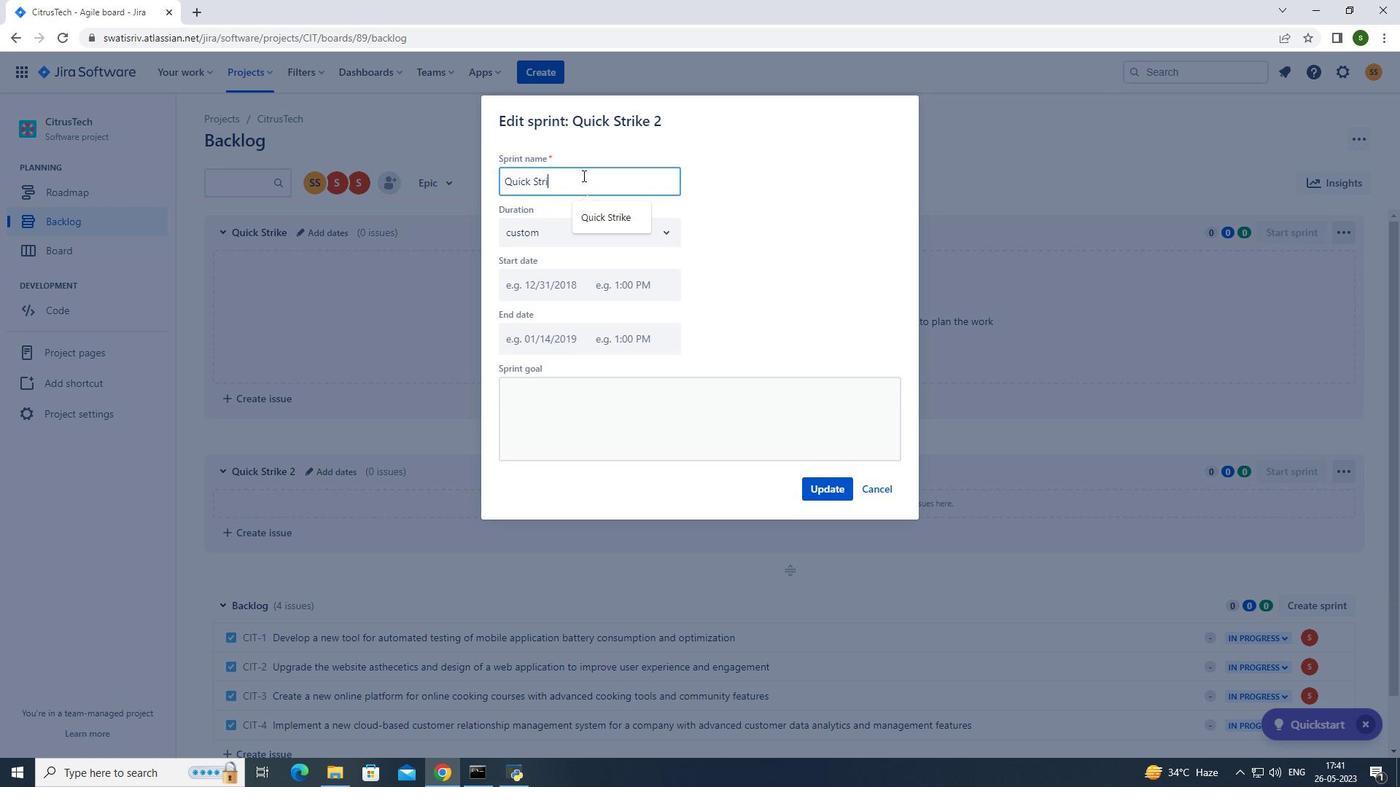 
Action: Mouse moved to (815, 488)
Screenshot: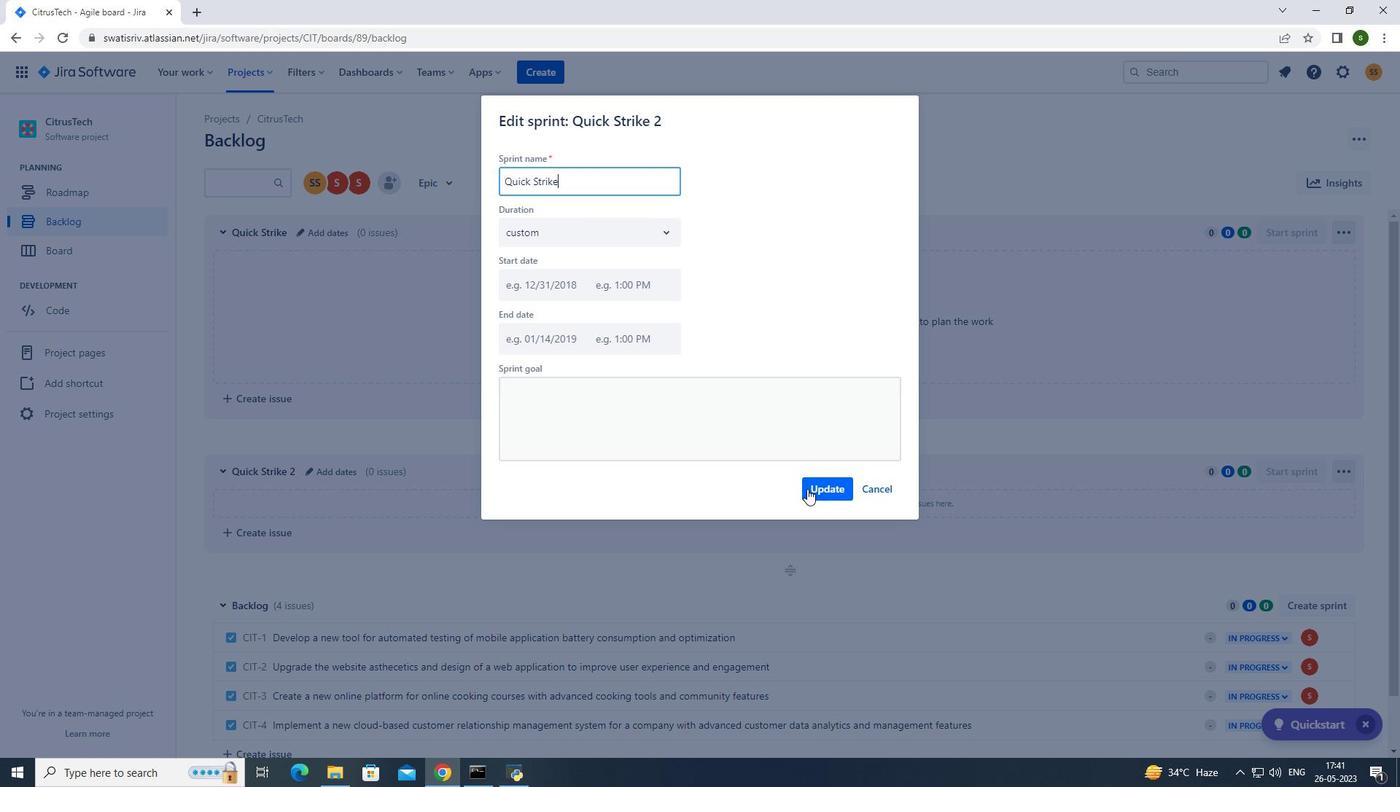 
Action: Mouse pressed left at (815, 488)
Screenshot: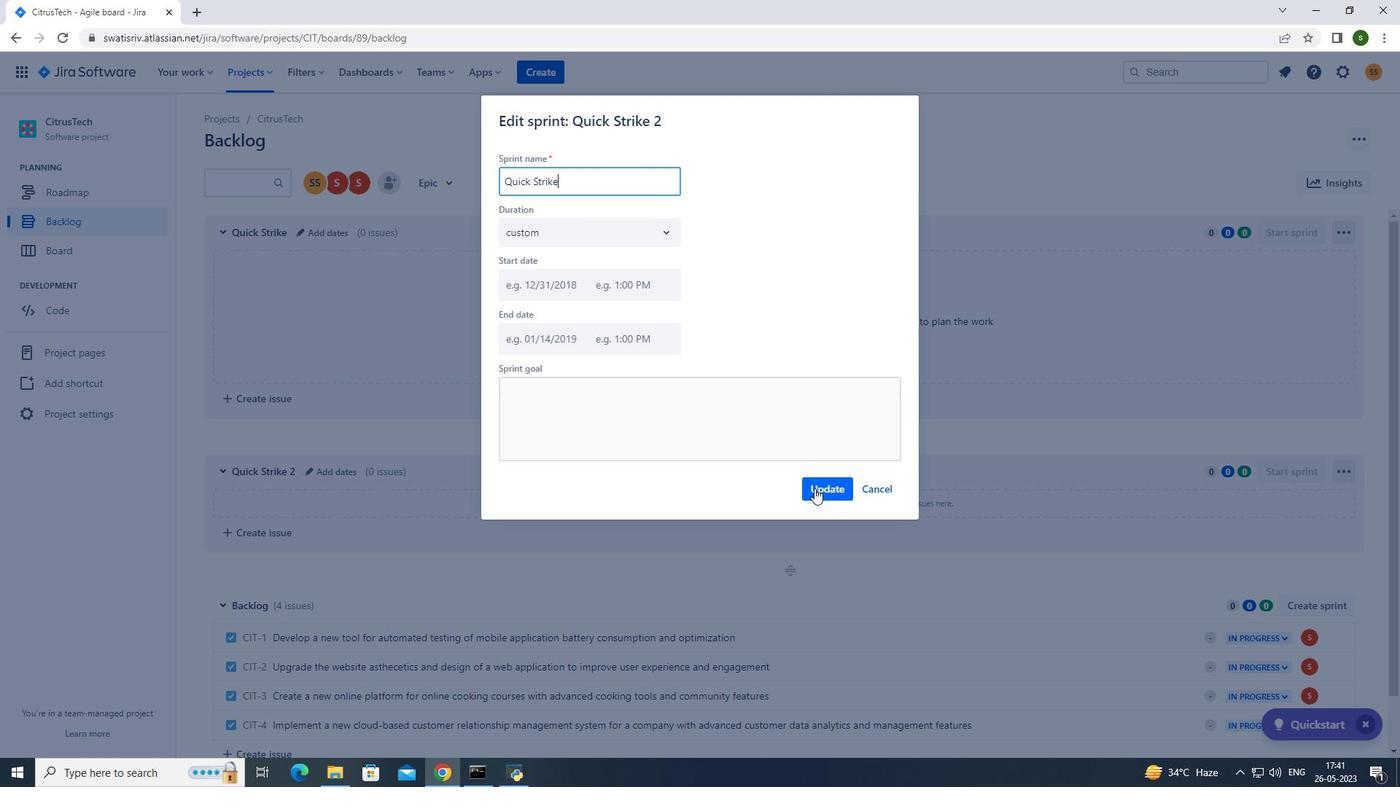
Action: Mouse moved to (267, 64)
Screenshot: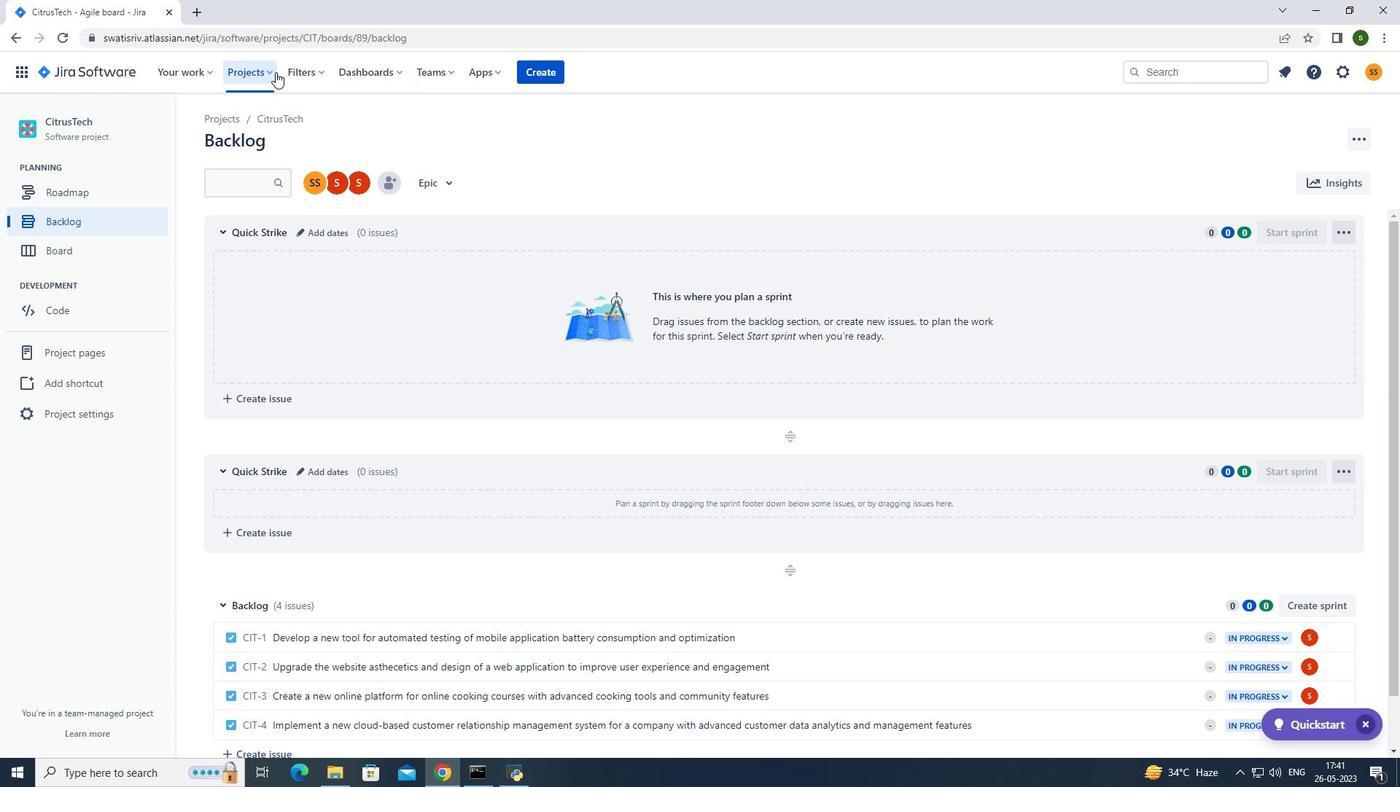 
Action: Mouse pressed left at (267, 64)
Screenshot: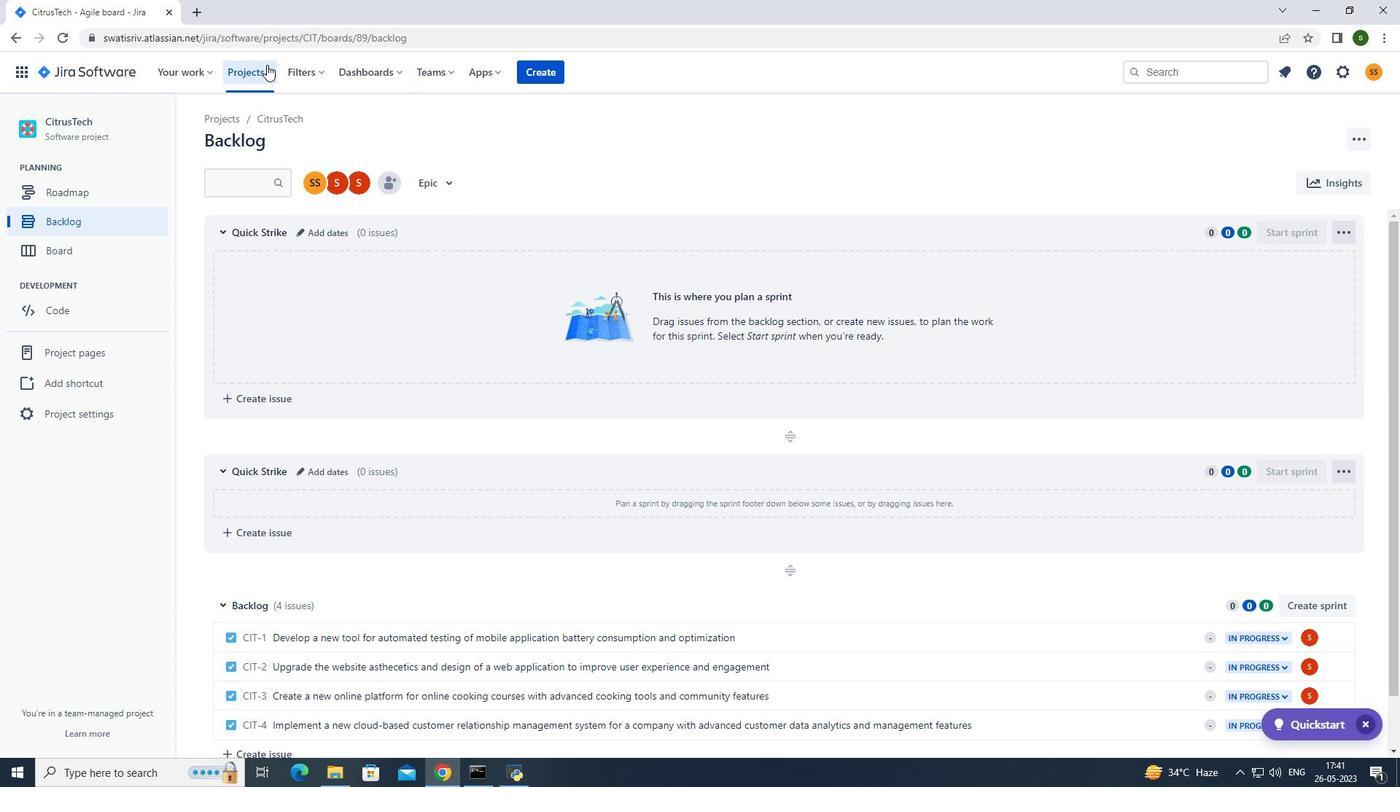 
Action: Mouse moved to (286, 132)
Screenshot: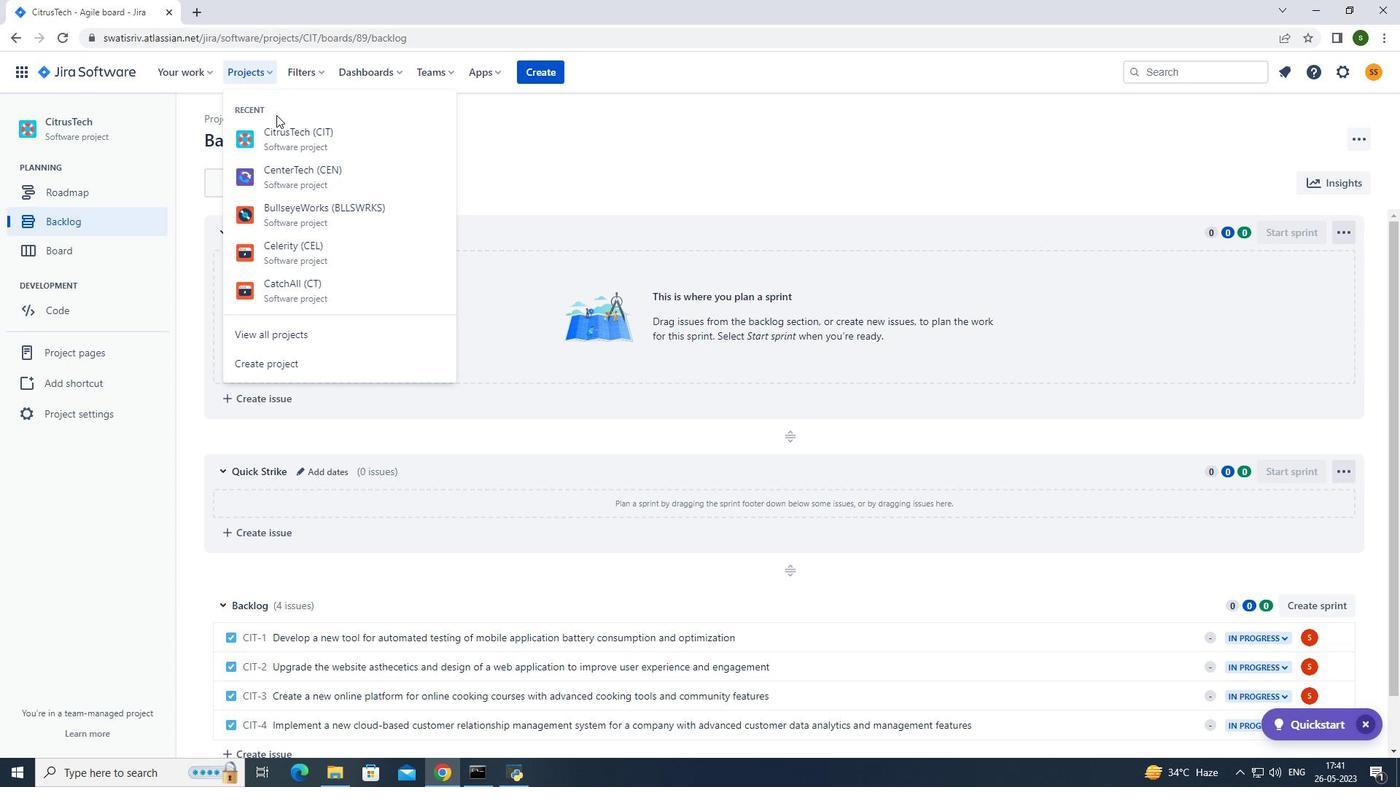
Action: Mouse pressed left at (286, 132)
Screenshot: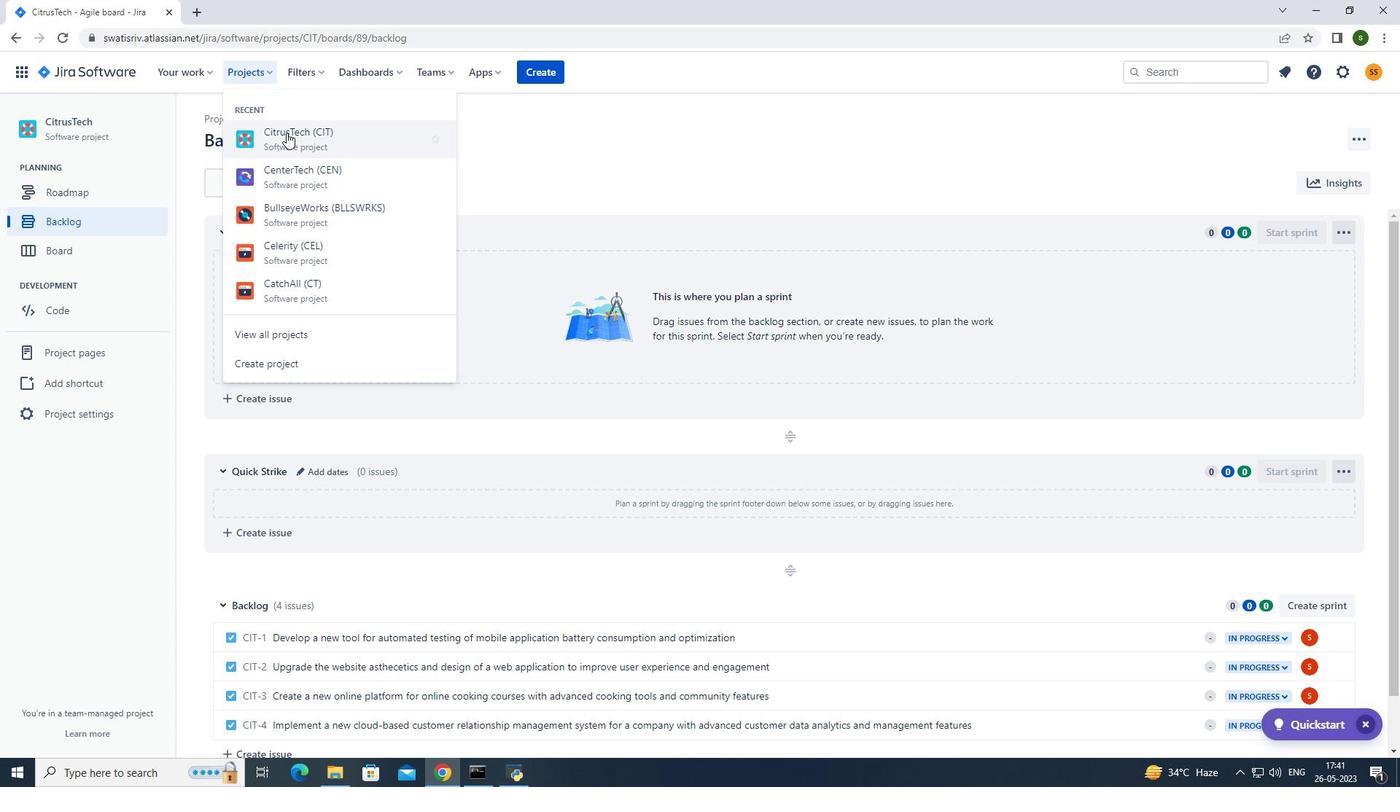 
Action: Mouse moved to (110, 222)
Screenshot: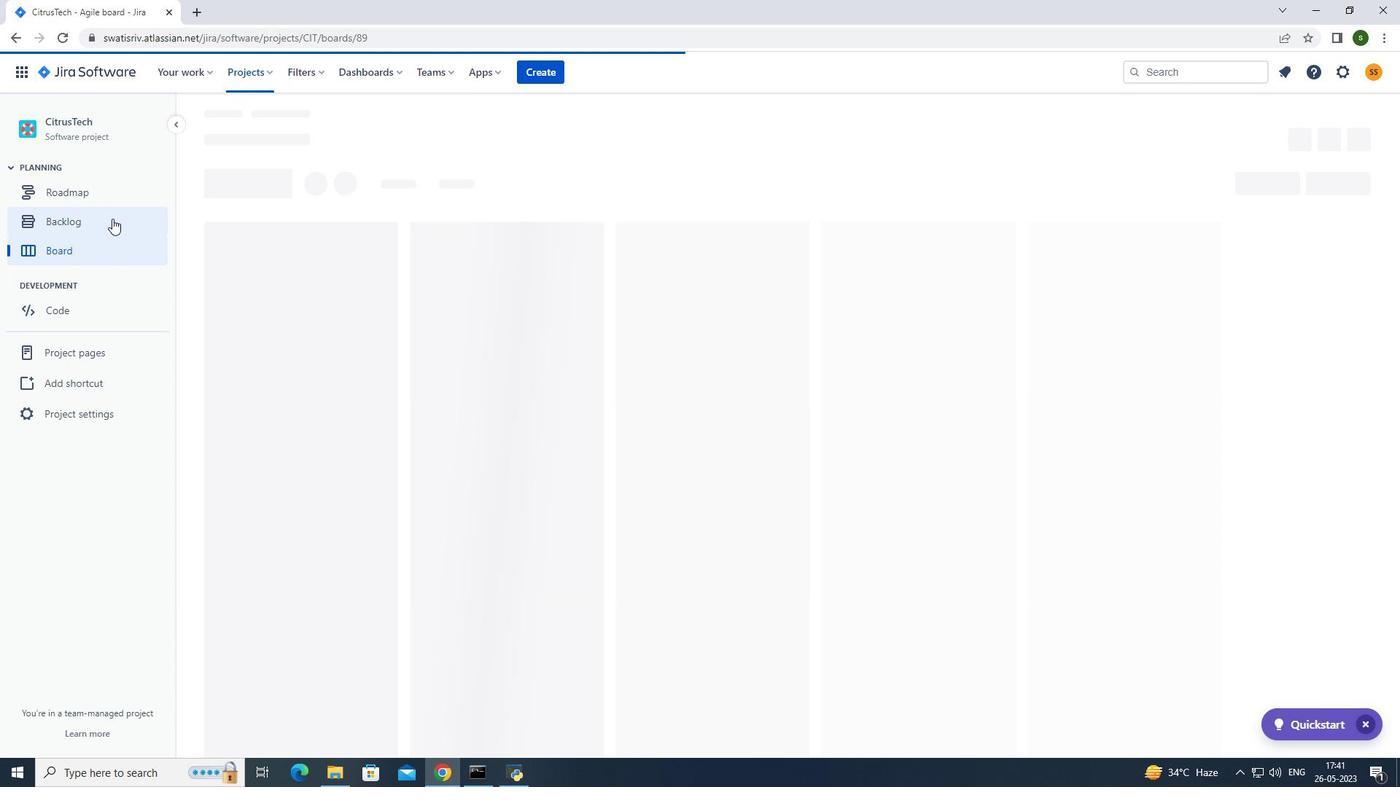 
Action: Mouse pressed left at (110, 222)
Screenshot: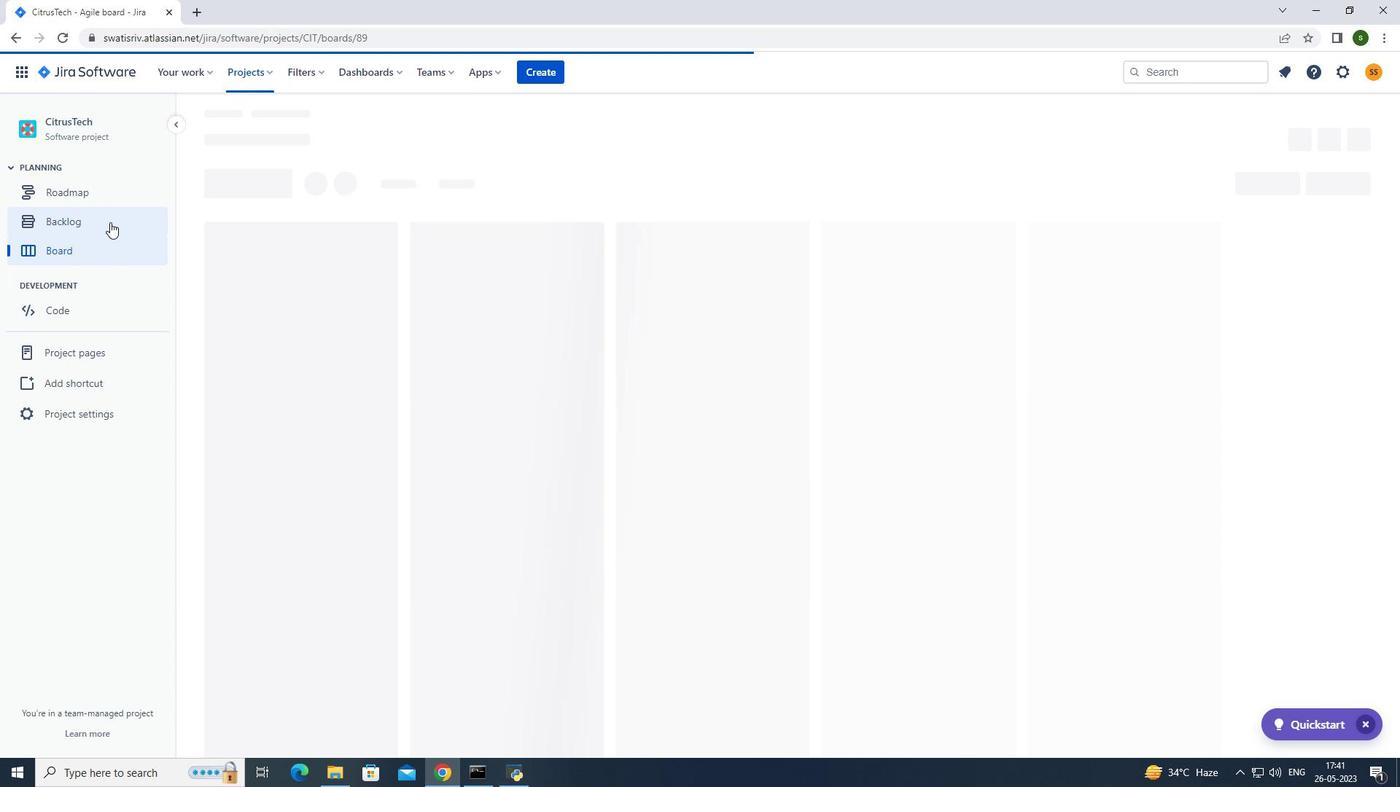 
Action: Mouse moved to (1319, 608)
Screenshot: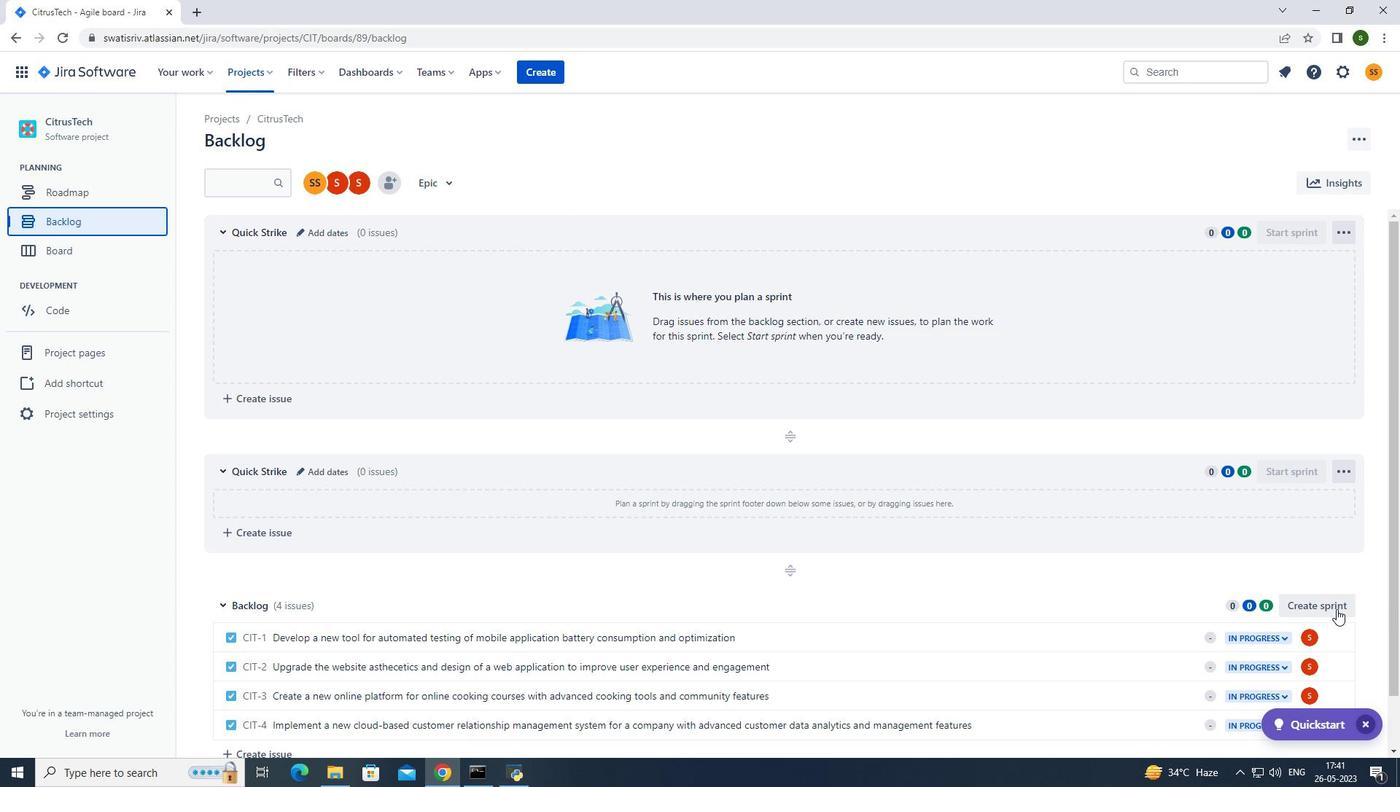 
Action: Mouse pressed left at (1319, 608)
Screenshot: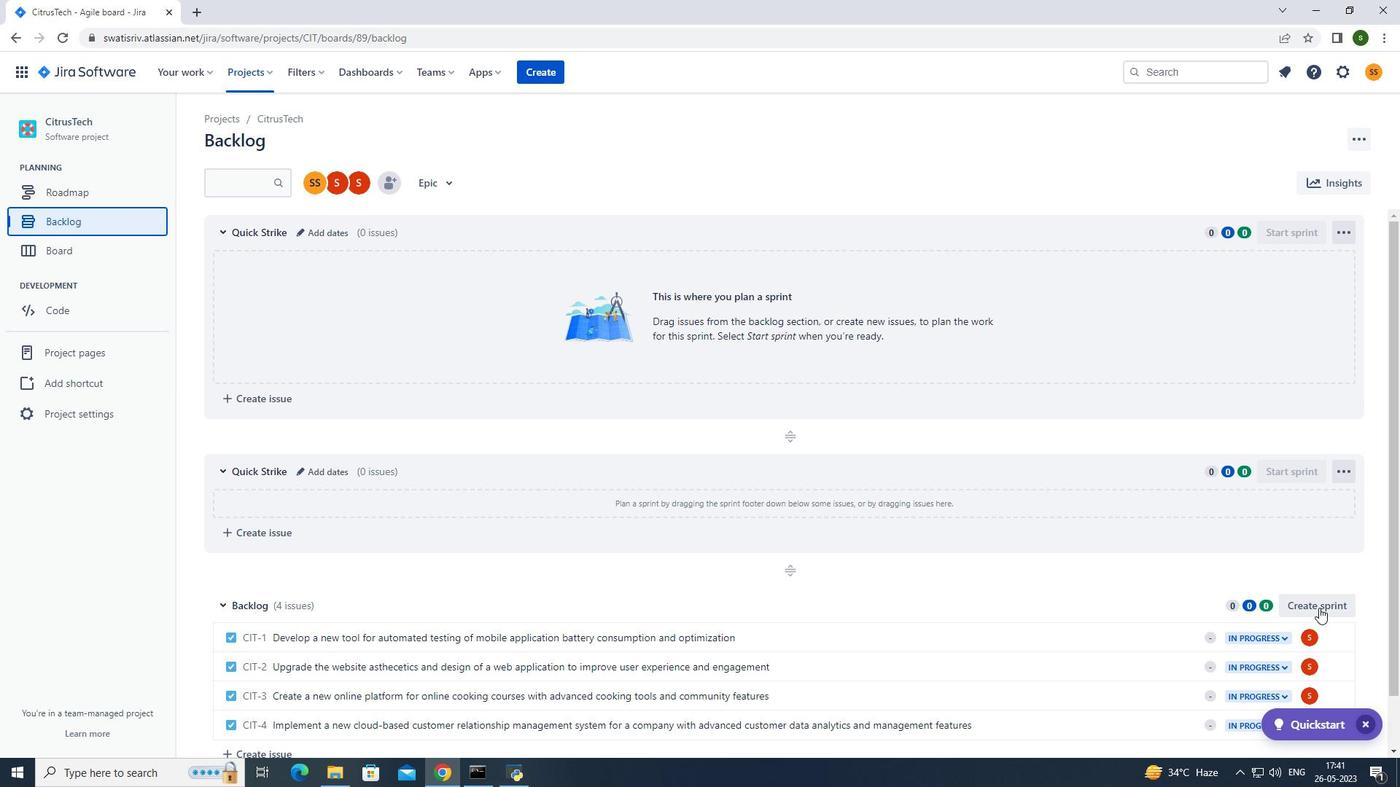 
Action: Mouse moved to (1349, 604)
Screenshot: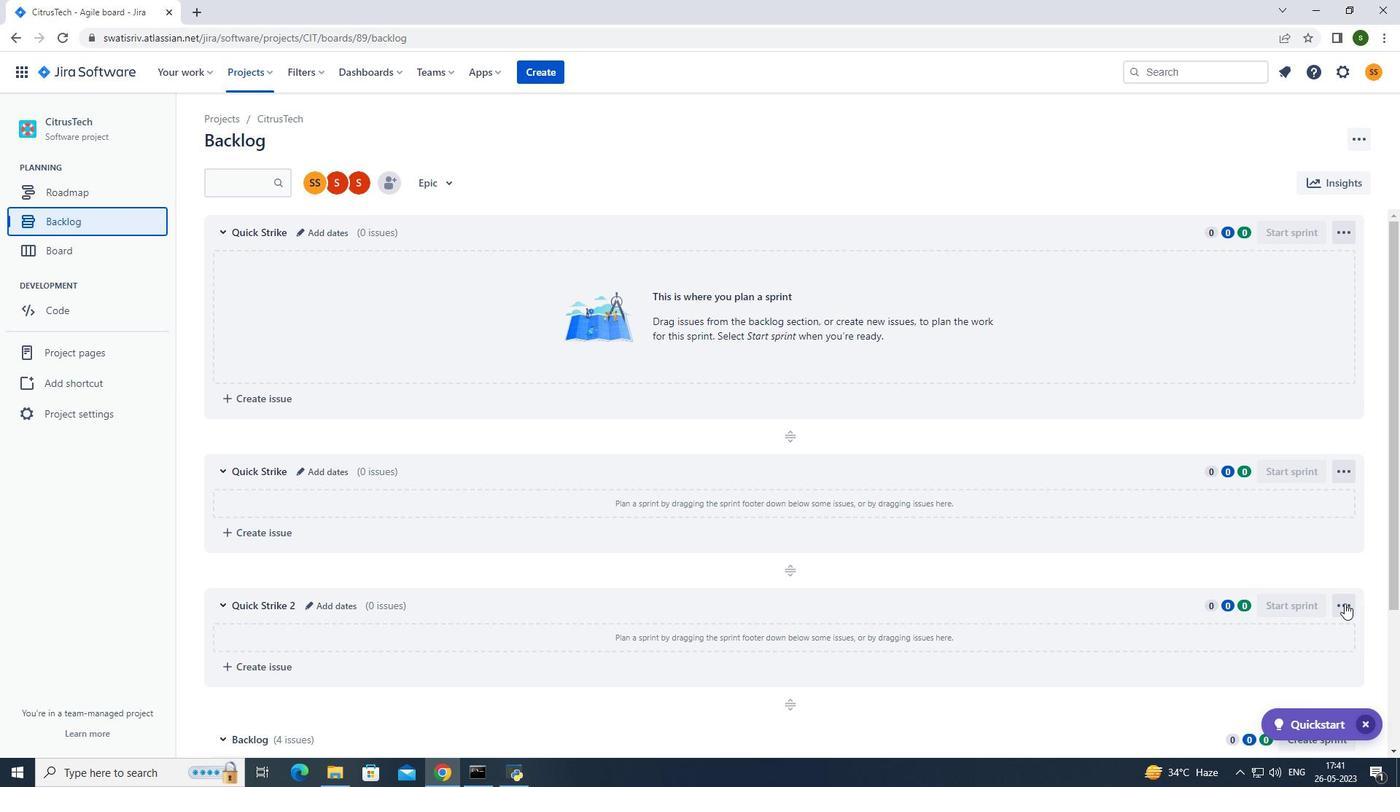
Action: Mouse pressed left at (1349, 604)
Screenshot: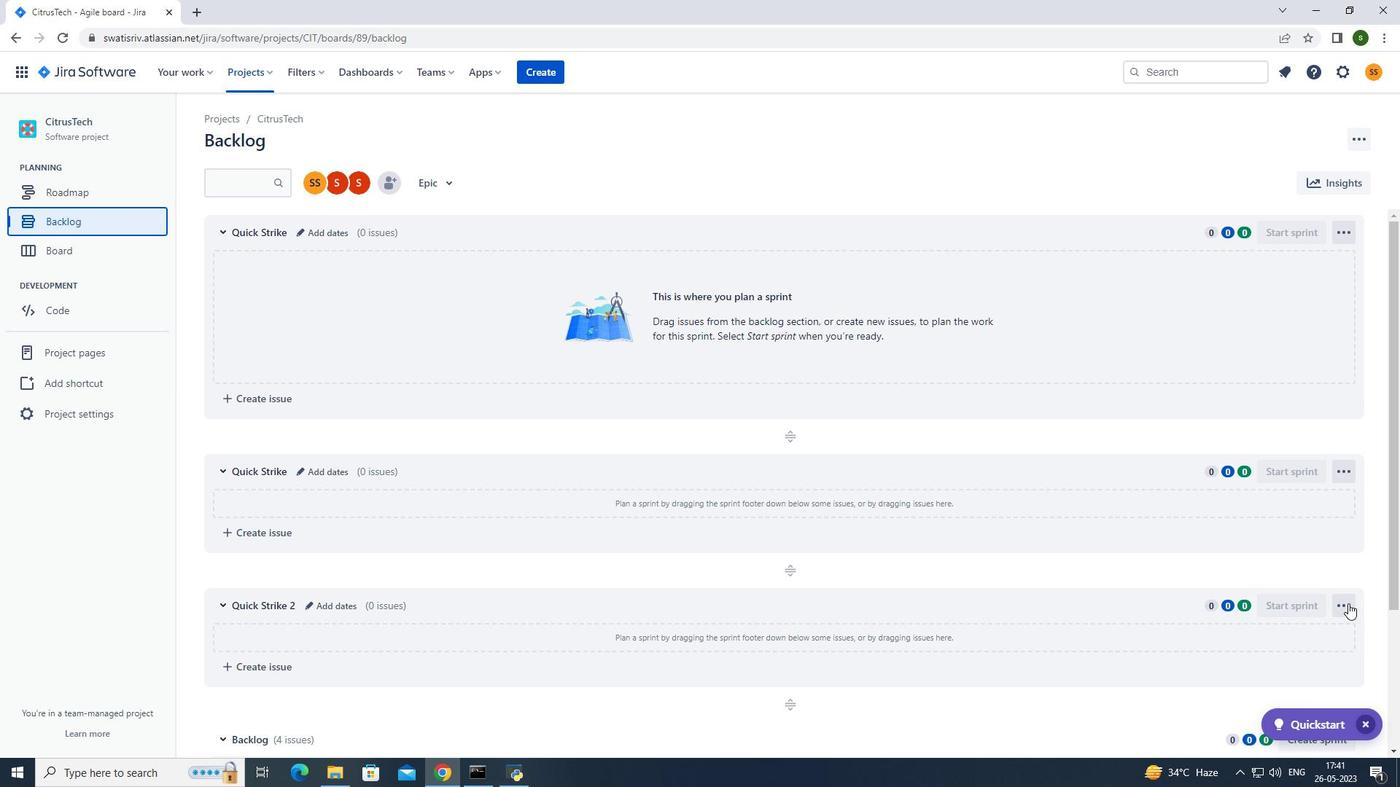 
Action: Mouse moved to (1330, 661)
Screenshot: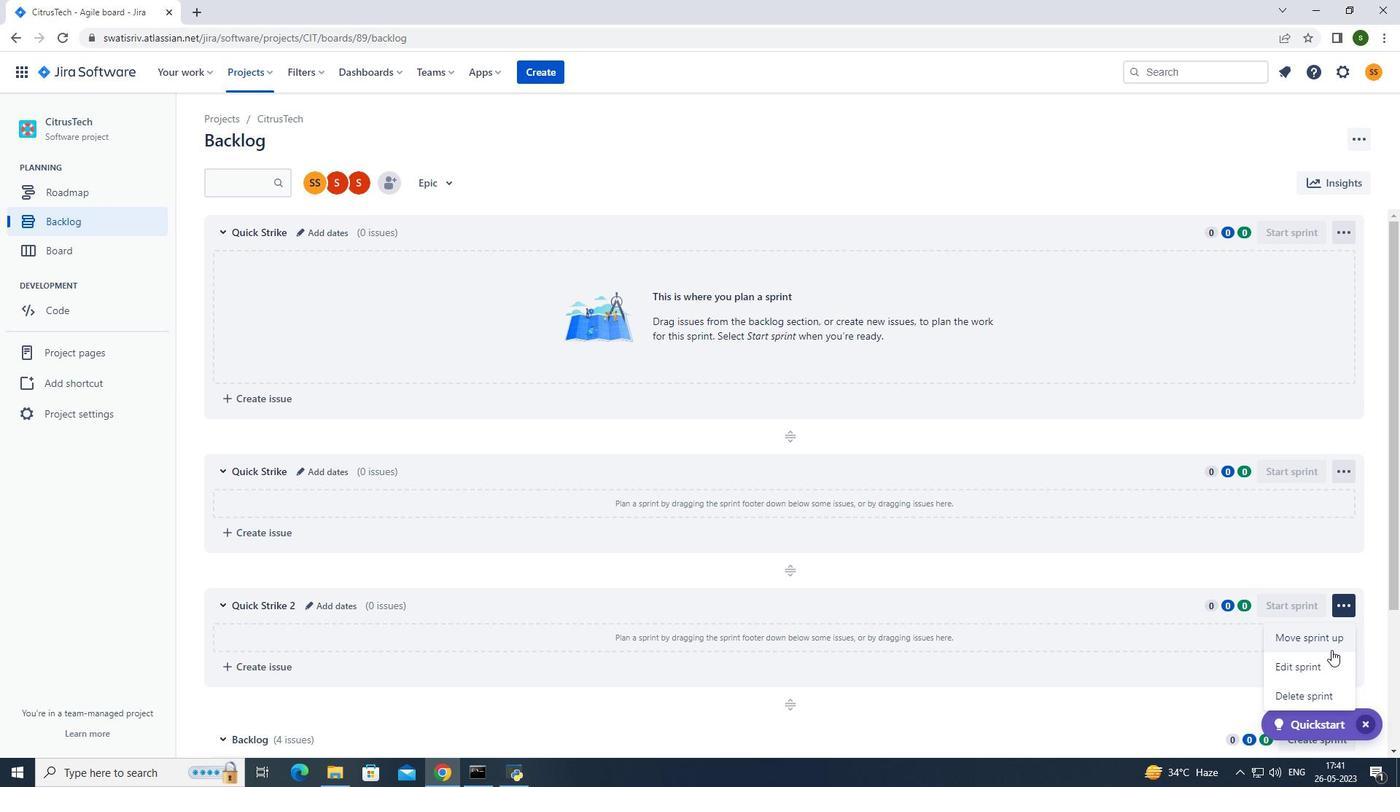 
Action: Mouse pressed left at (1330, 661)
Screenshot: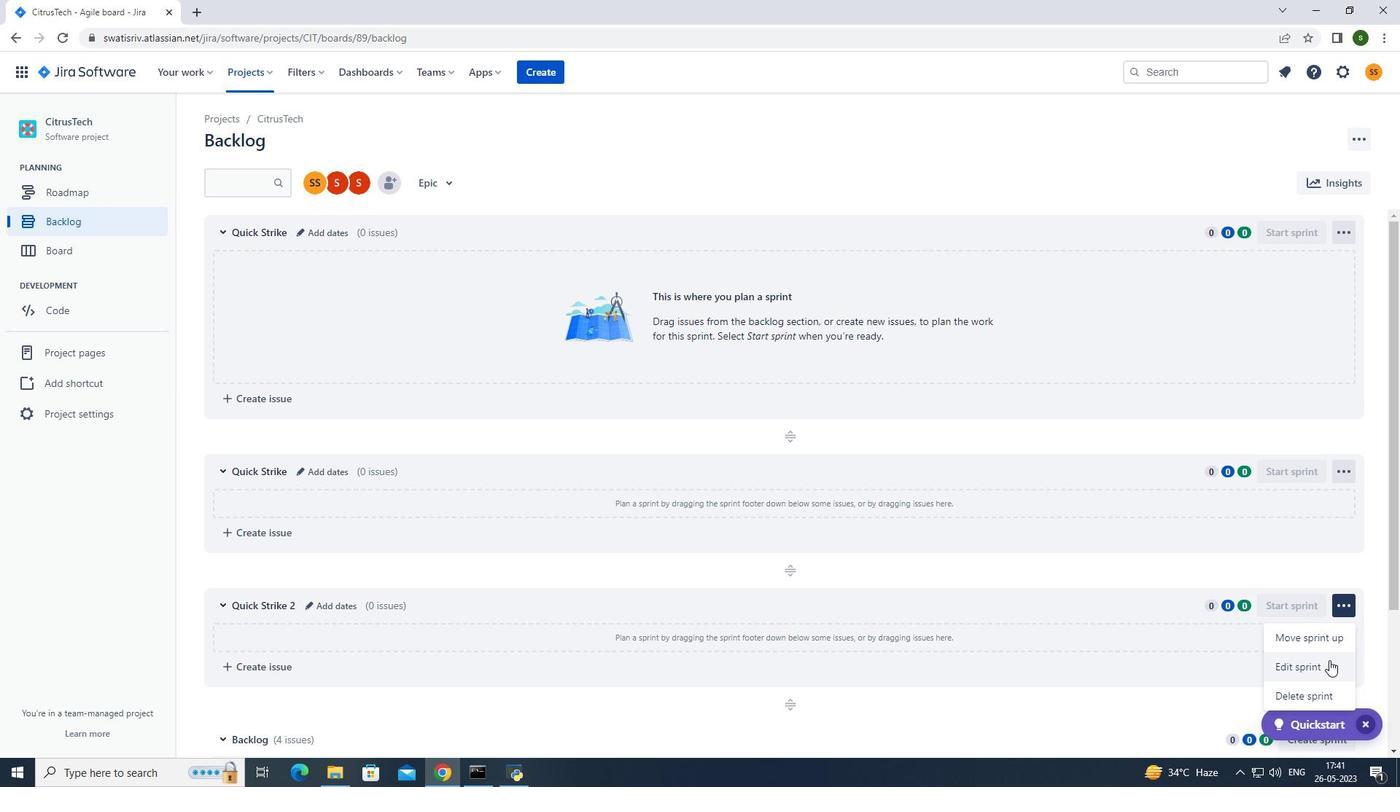 
Action: Mouse moved to (631, 169)
Screenshot: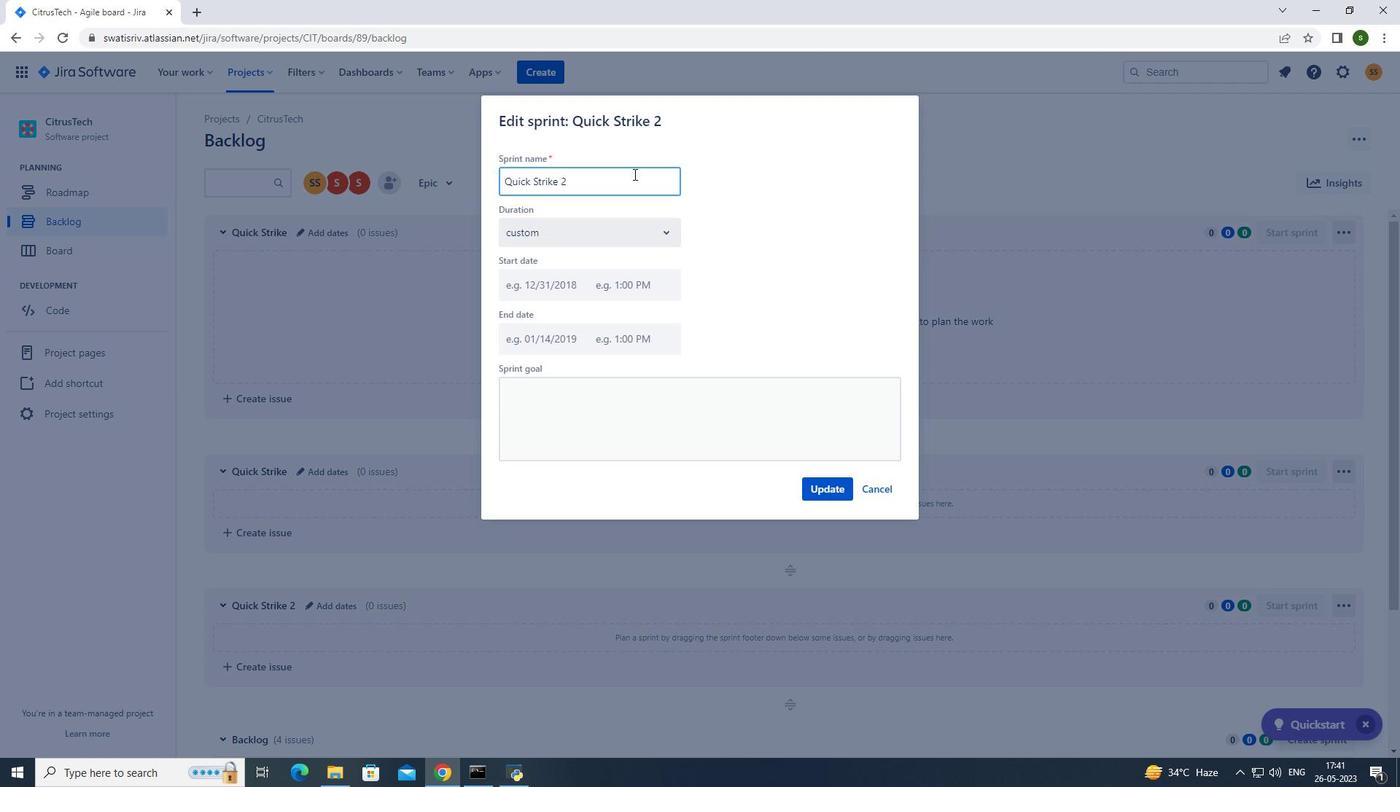 
Action: Key pressed <Key.backspace><Key.backspace><Key.backspace><Key.backspace><Key.backspace><Key.backspace><Key.backspace><Key.backspace><Key.backspace><Key.backspace><Key.backspace><Key.backspace><Key.backspace><Key.backspace><Key.backspace><Key.backspace><Key.backspace><Key.backspace><Key.caps_lock>Q<Key.caps_lock>uick<Key.space><Key.caps_lock>S<Key.caps_lock>trike
Screenshot: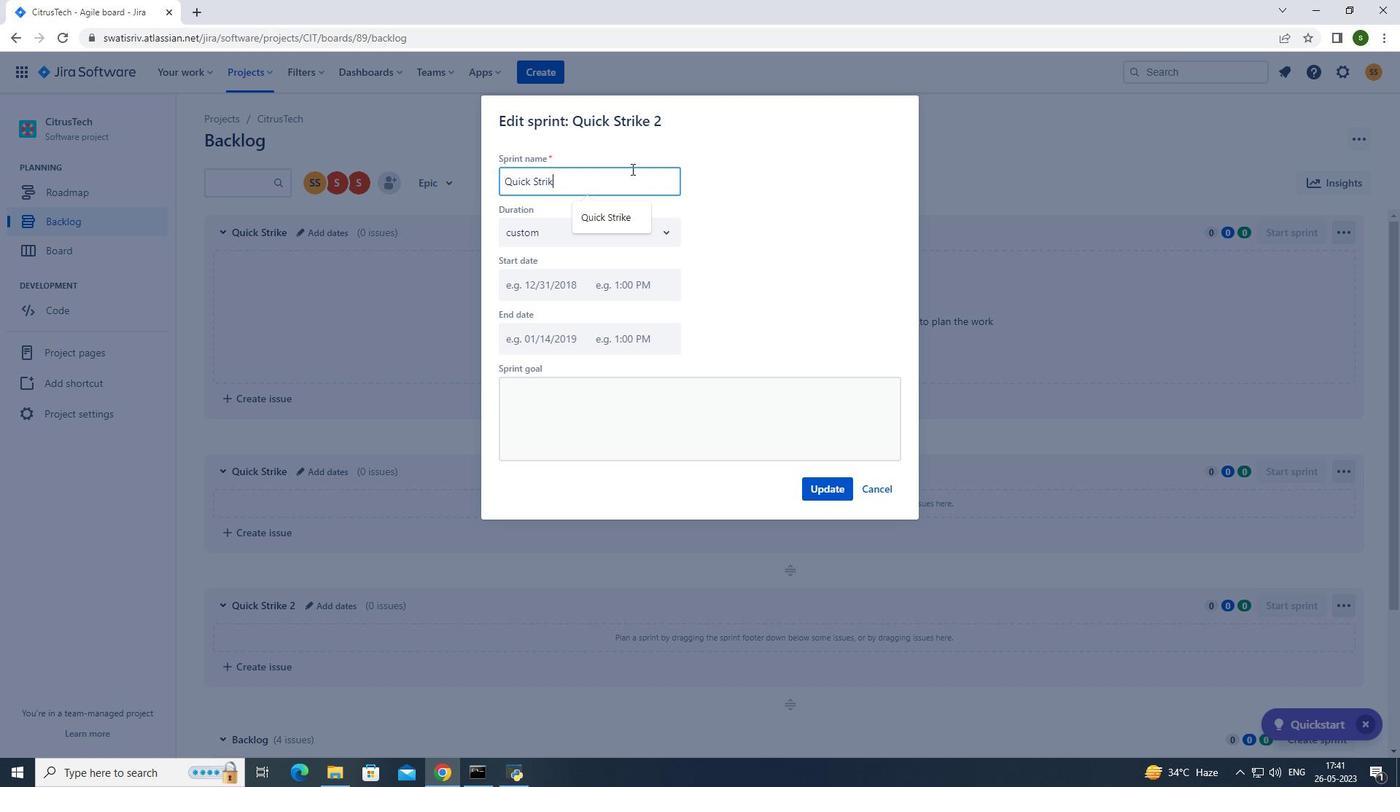 
Action: Mouse moved to (831, 486)
Screenshot: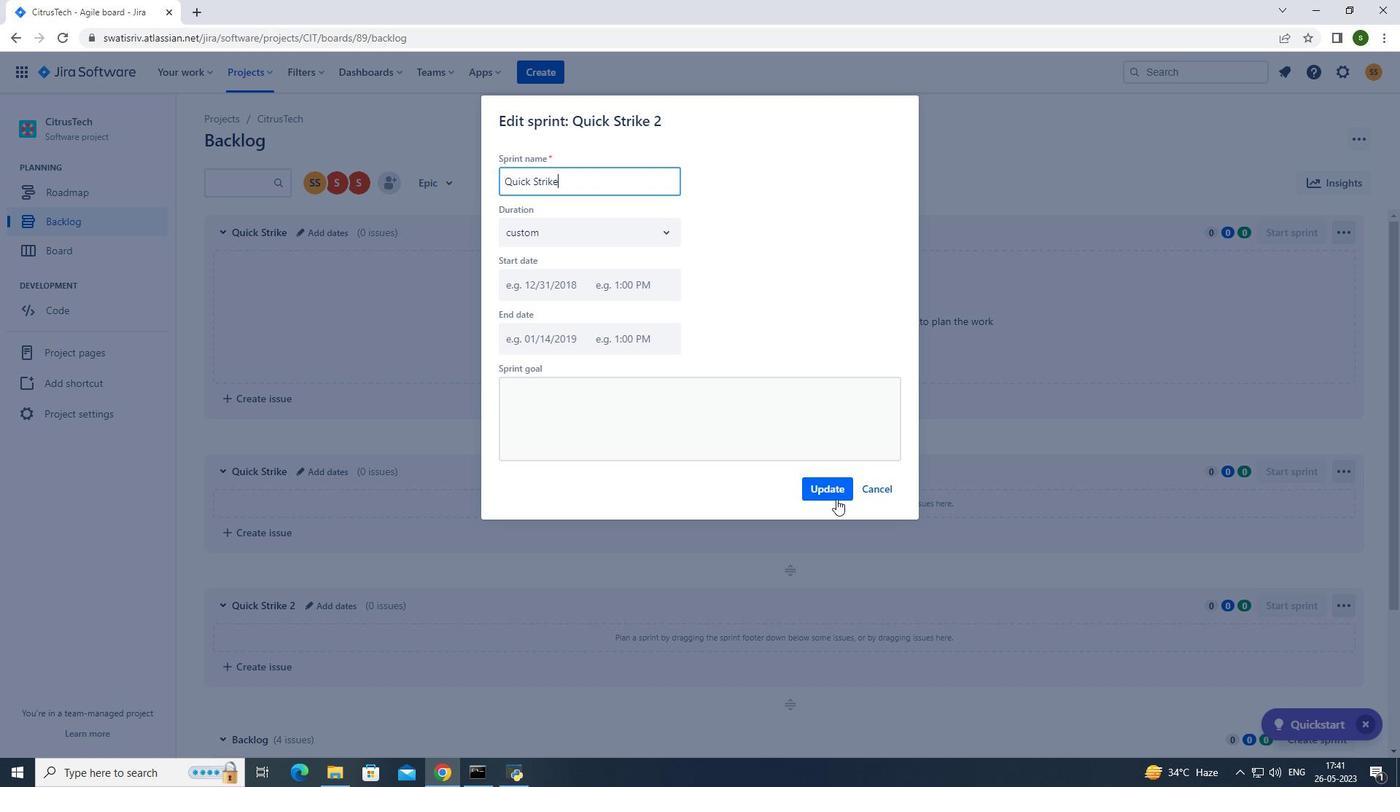 
Action: Mouse pressed left at (831, 486)
Screenshot: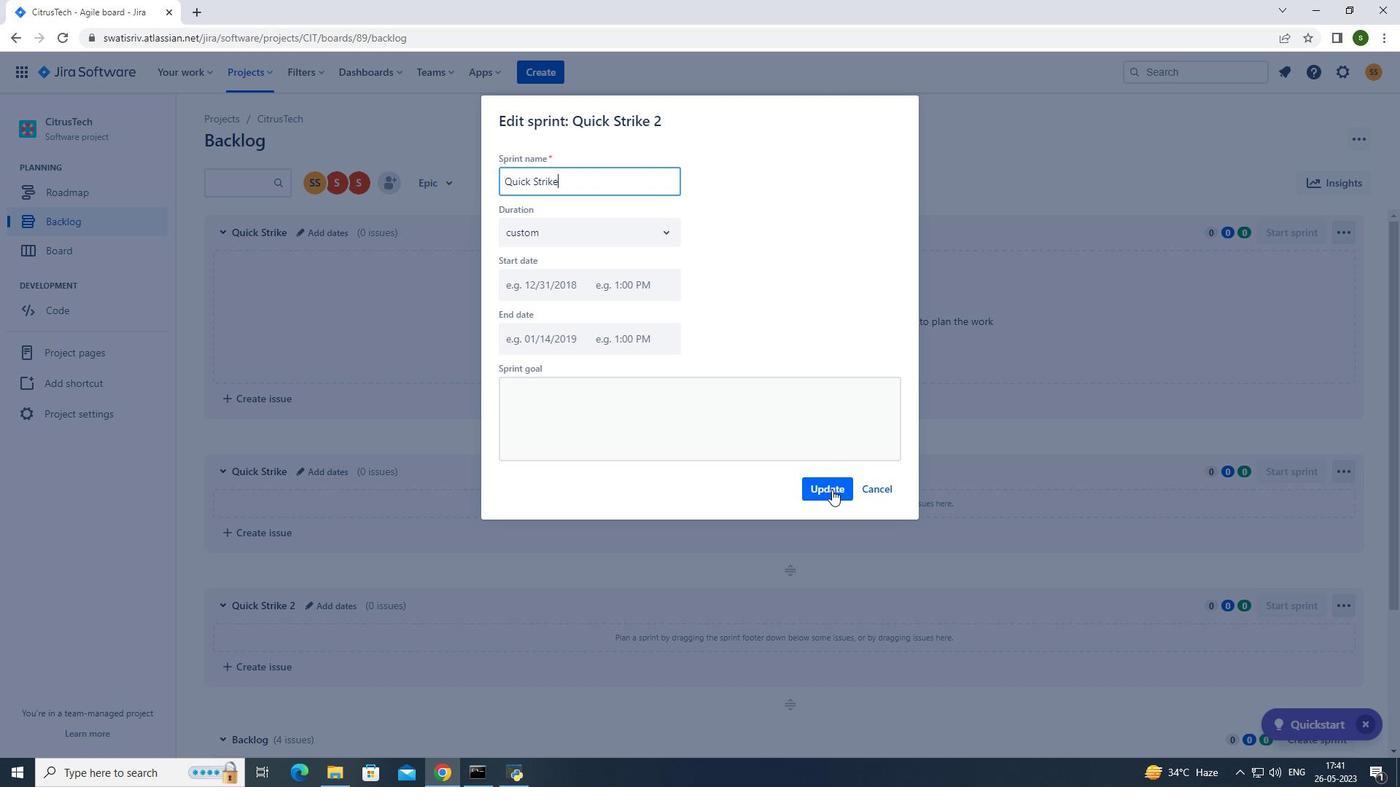 
Action: Mouse moved to (893, 365)
Screenshot: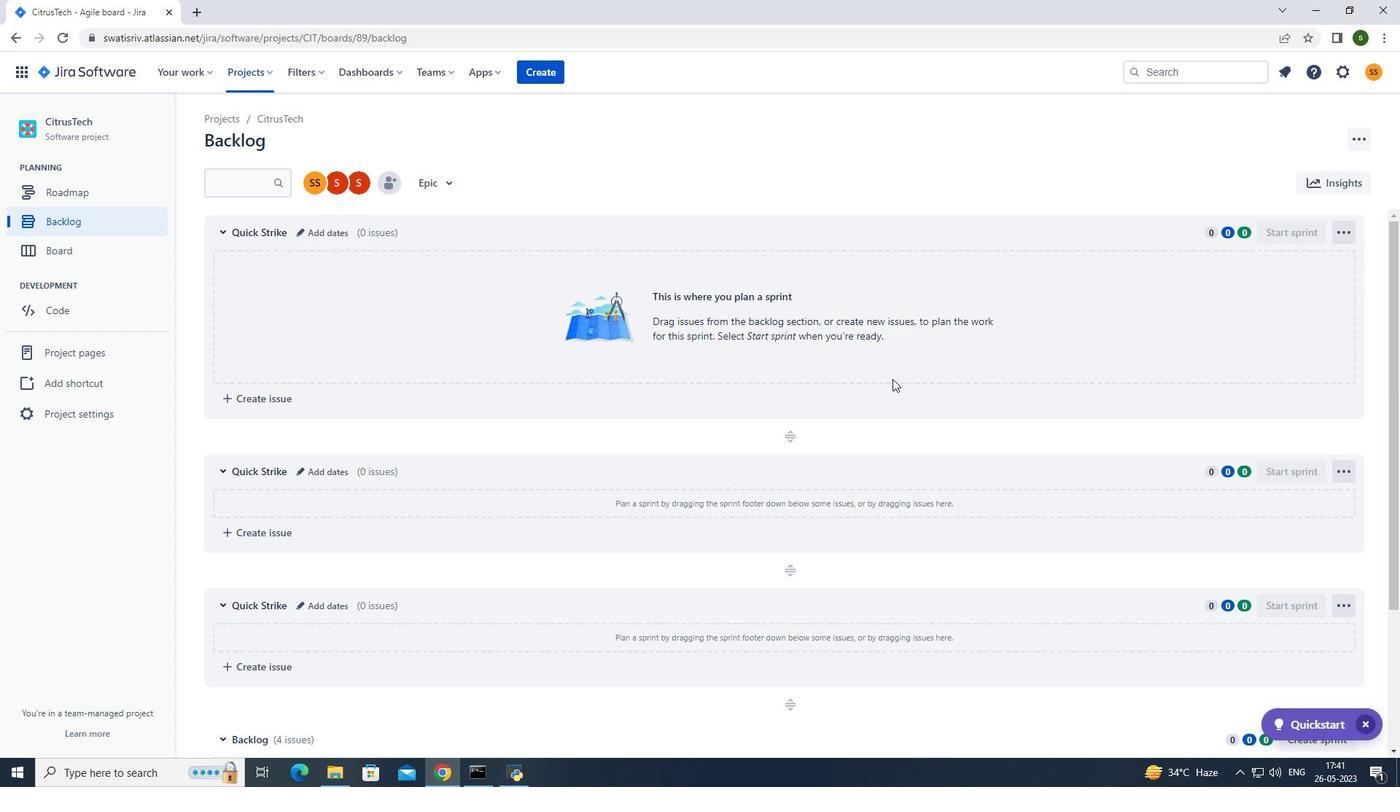 
